 Task: Open Card Card0000000113 in Board Board0000000029 in Workspace WS0000000010 in Trello. Add Member Ayush98111@gmail.com to Card Card0000000113 in Board Board0000000029 in Workspace WS0000000010 in Trello. Add Purple Label titled Label0000000113 to Card Card0000000113 in Board Board0000000029 in Workspace WS0000000010 in Trello. Add Checklist CL0000000113 to Card Card0000000113 in Board Board0000000029 in Workspace WS0000000010 in Trello. Add Dates with Start Date as Aug 01 2023 and Due Date as Aug 31 2023 to Card Card0000000113 in Board Board0000000029 in Workspace WS0000000010 in Trello
Action: Mouse moved to (393, 296)
Screenshot: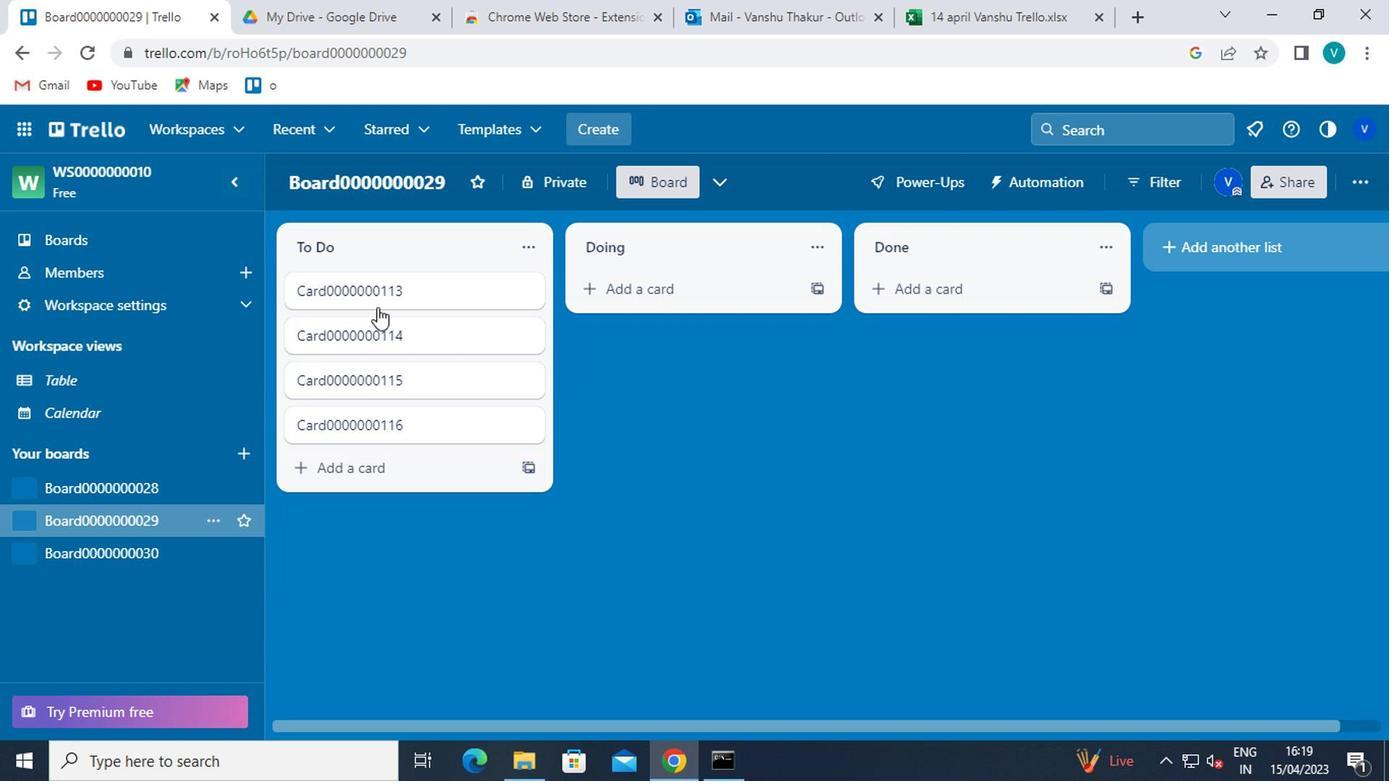
Action: Mouse pressed left at (393, 296)
Screenshot: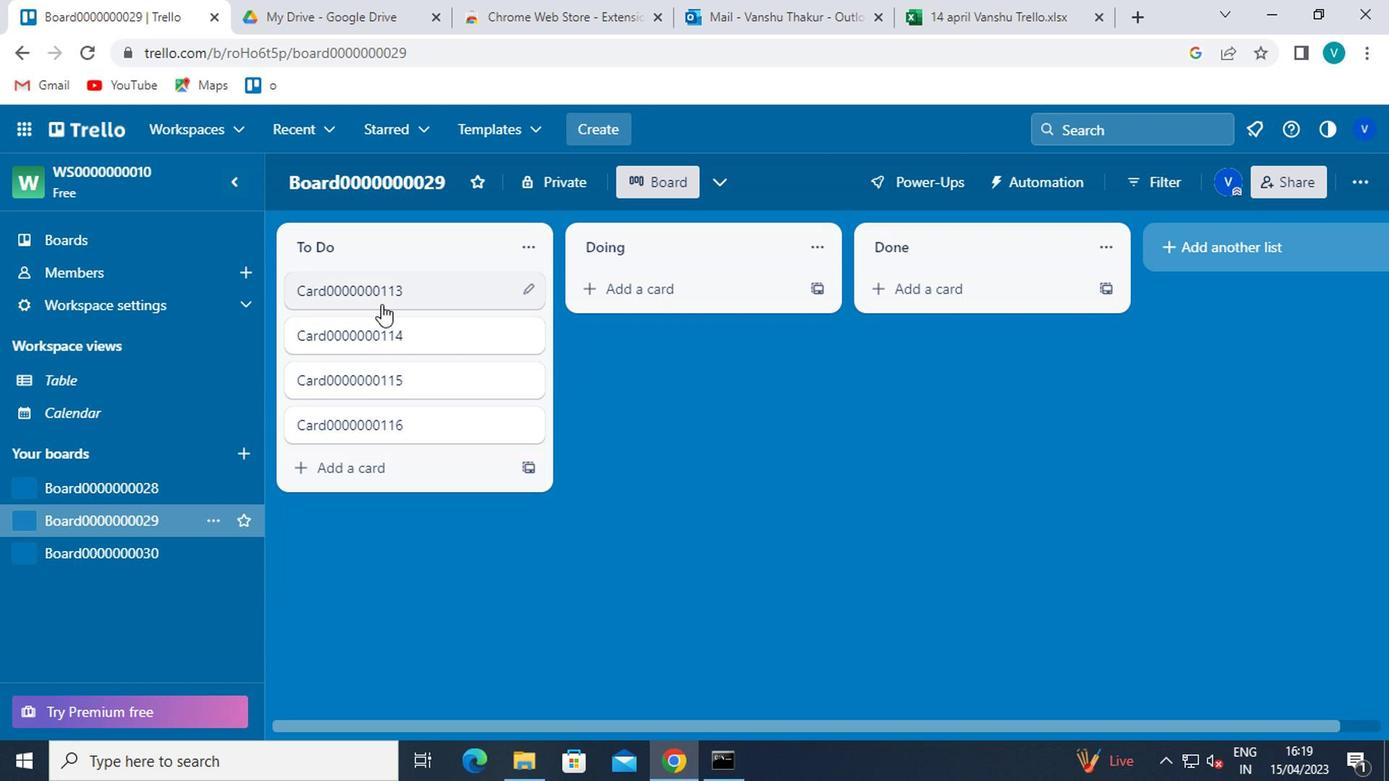 
Action: Mouse moved to (966, 279)
Screenshot: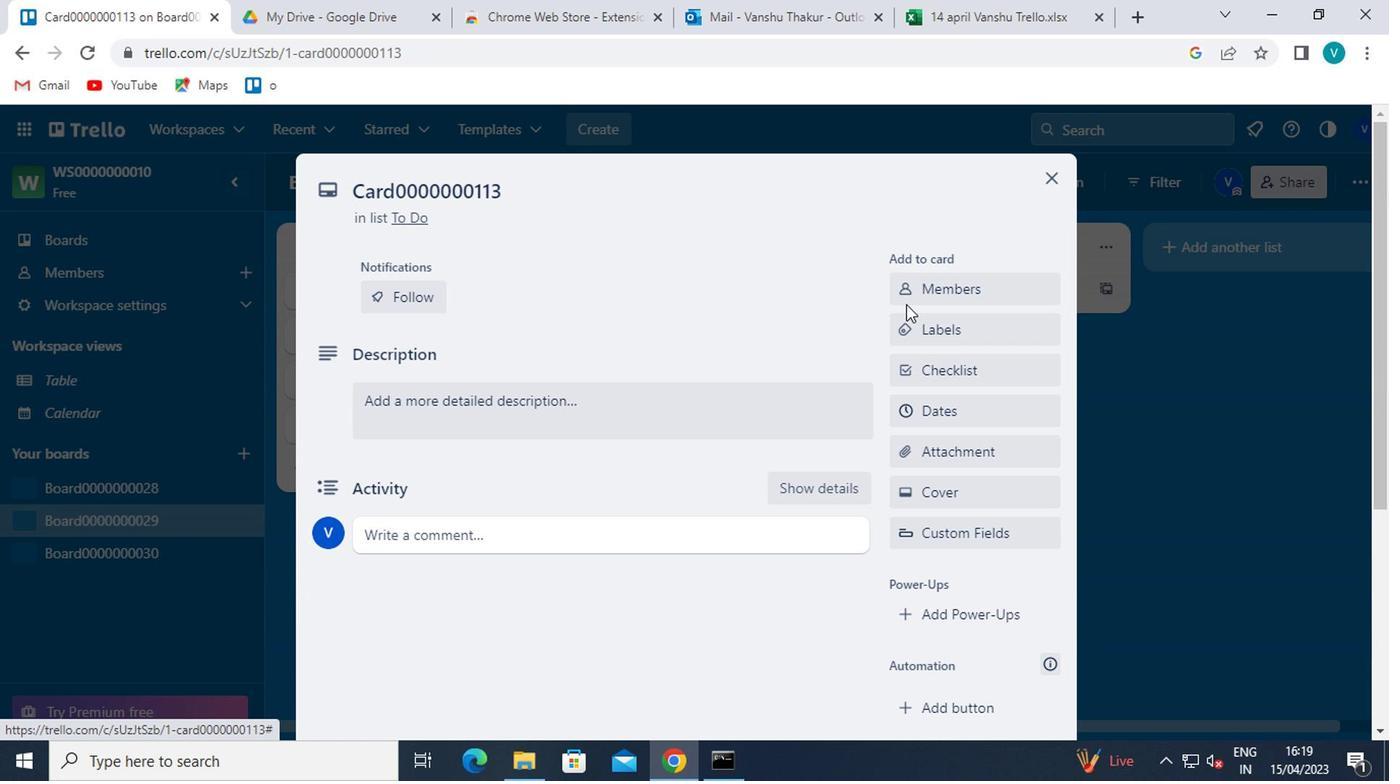
Action: Mouse pressed left at (966, 279)
Screenshot: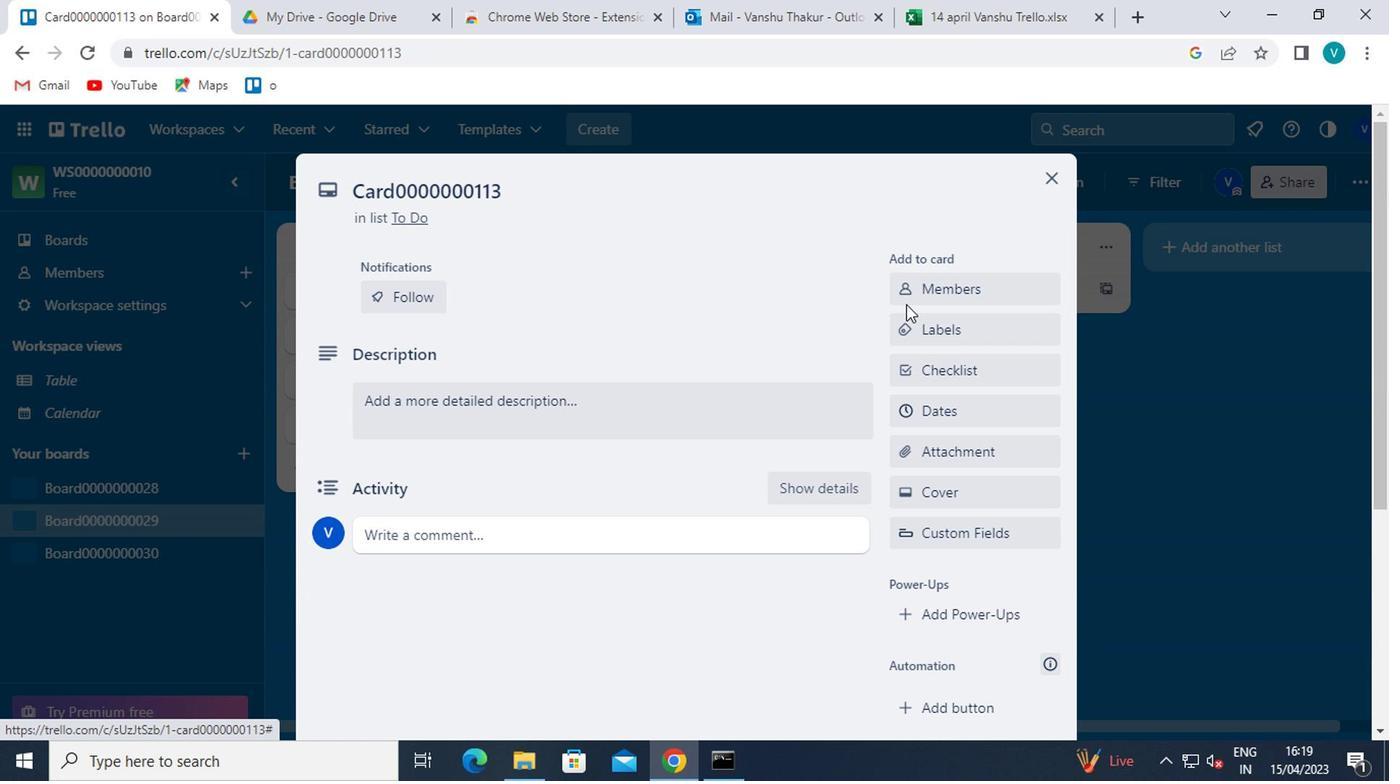 
Action: Mouse moved to (951, 382)
Screenshot: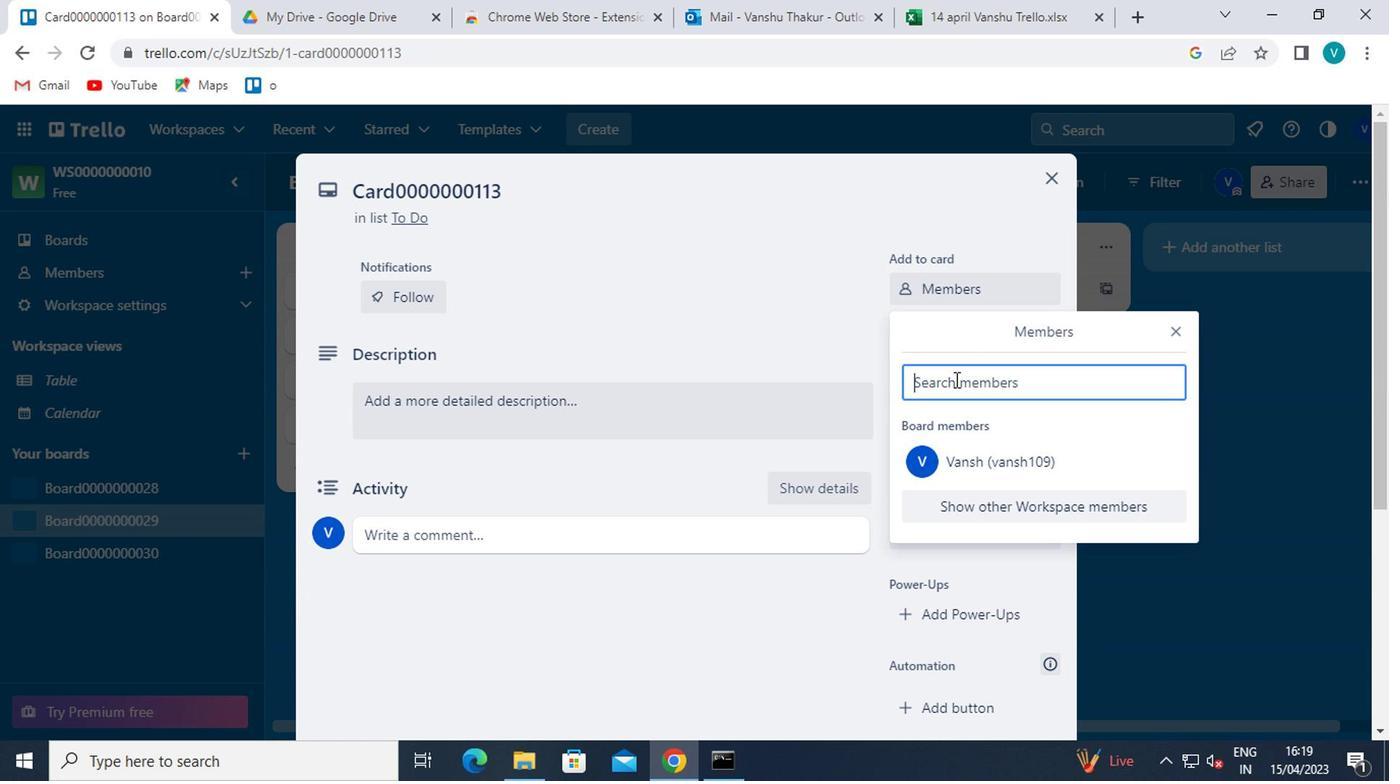 
Action: Mouse pressed left at (951, 382)
Screenshot: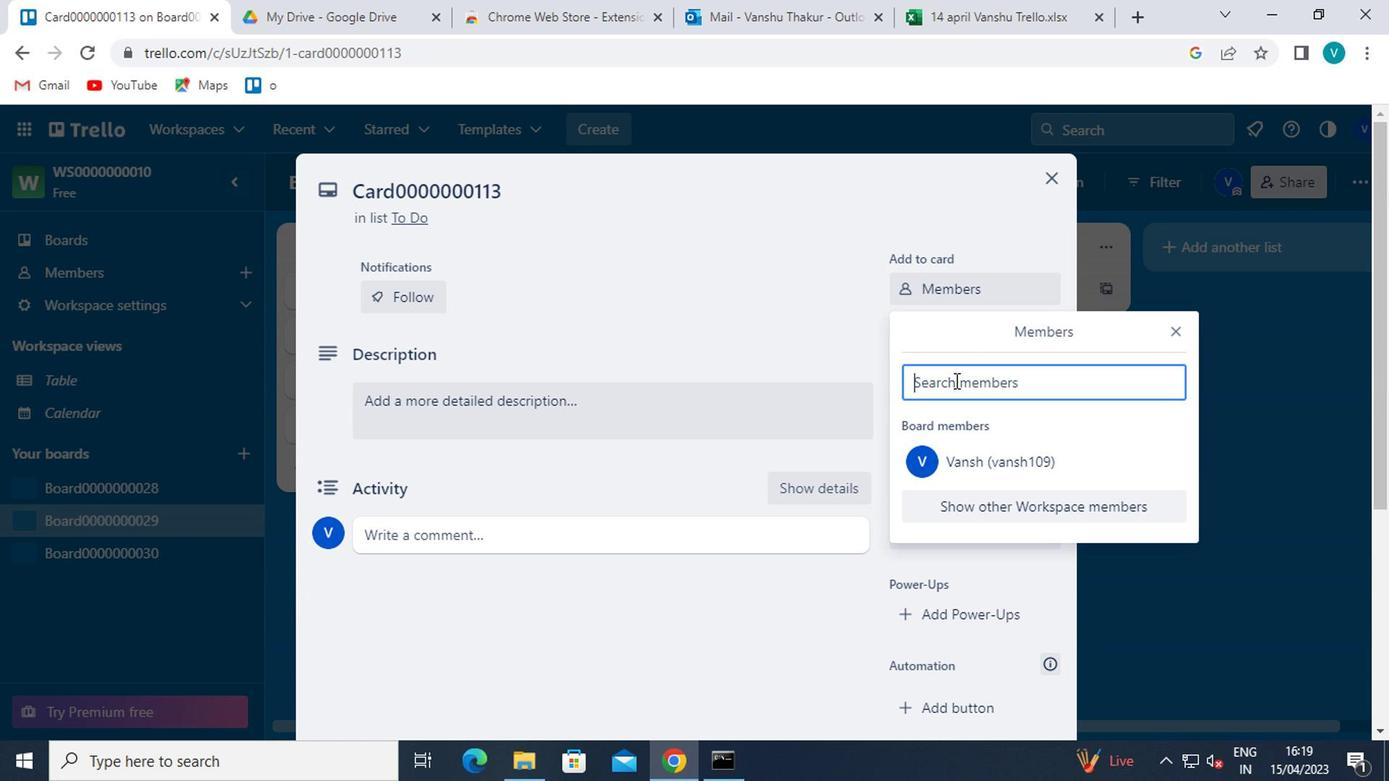 
Action: Key pressed <Key.shift>AYUSH9811<Key.shift>@GMAIL.COM
Screenshot: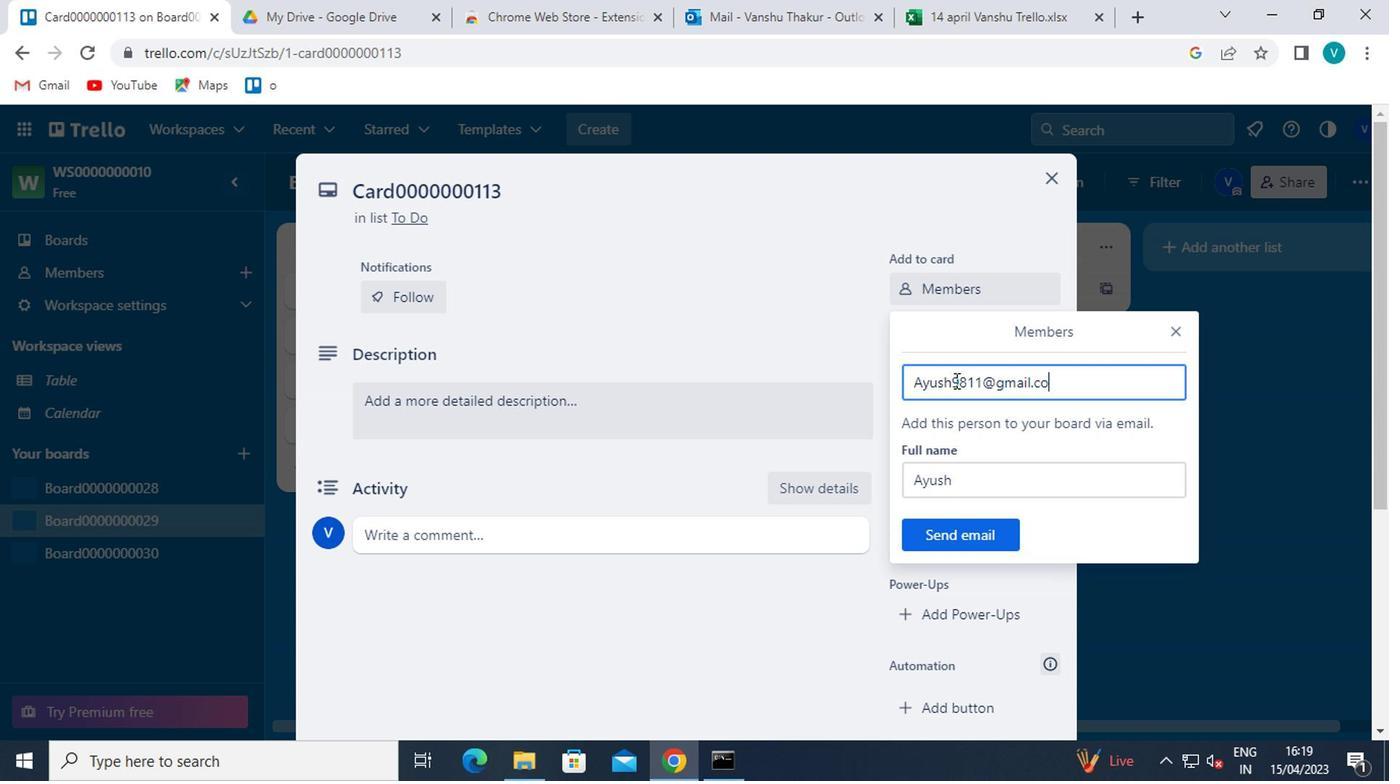 
Action: Mouse moved to (980, 532)
Screenshot: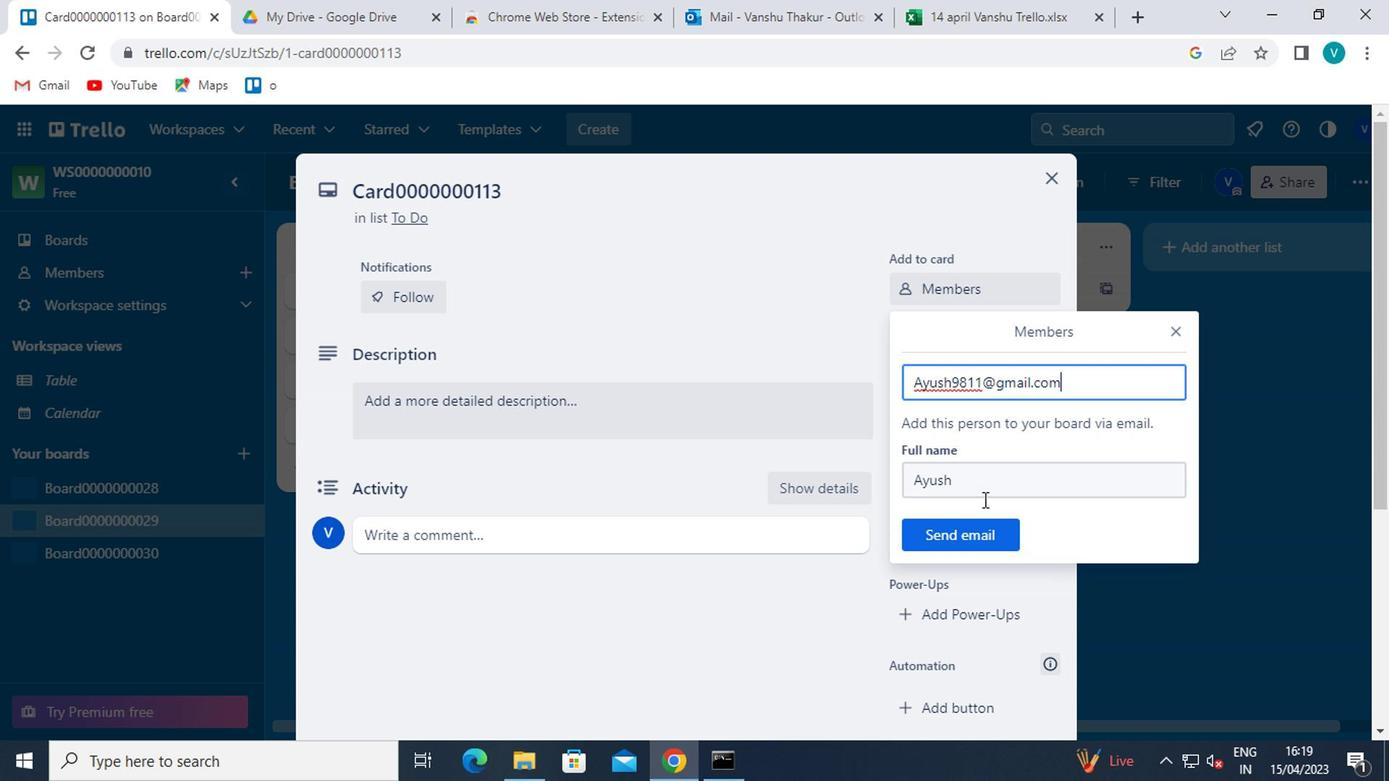 
Action: Mouse pressed left at (980, 532)
Screenshot: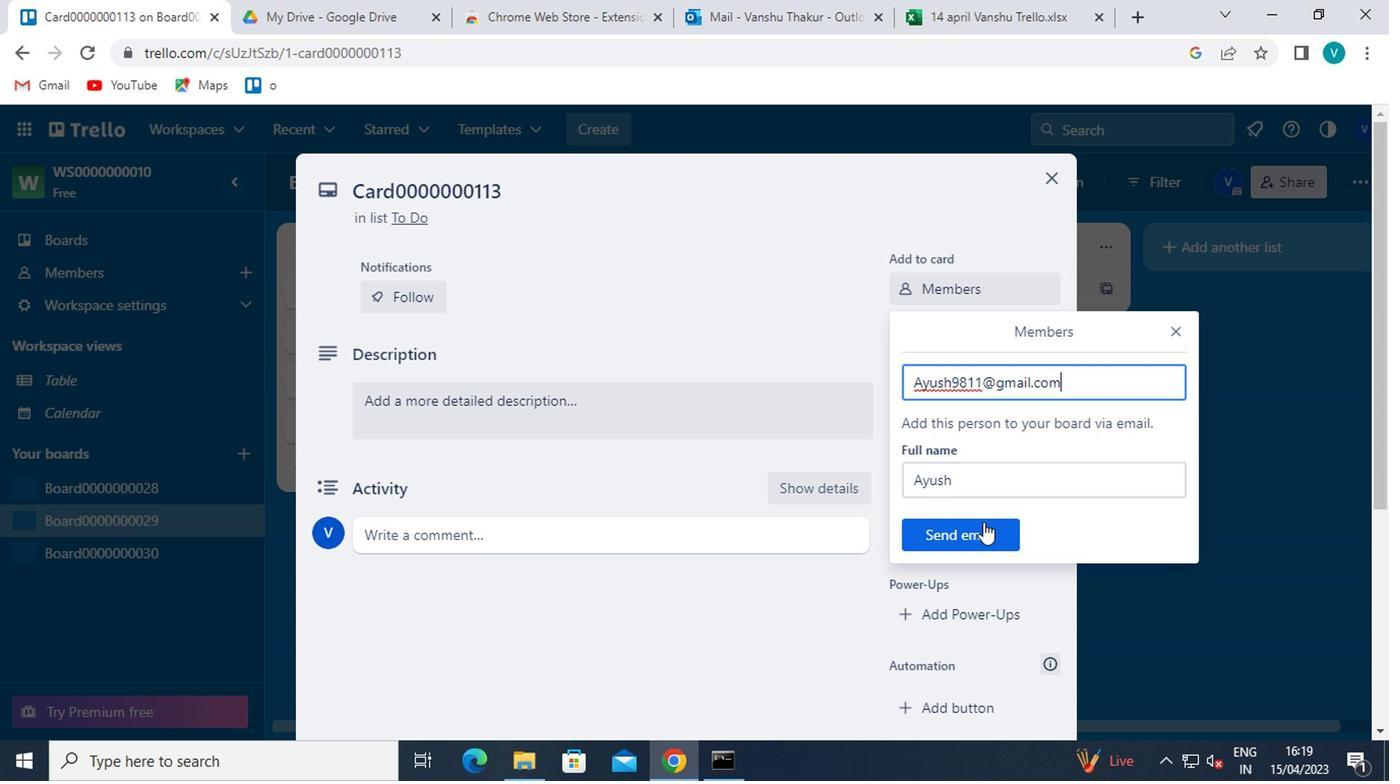 
Action: Mouse moved to (983, 338)
Screenshot: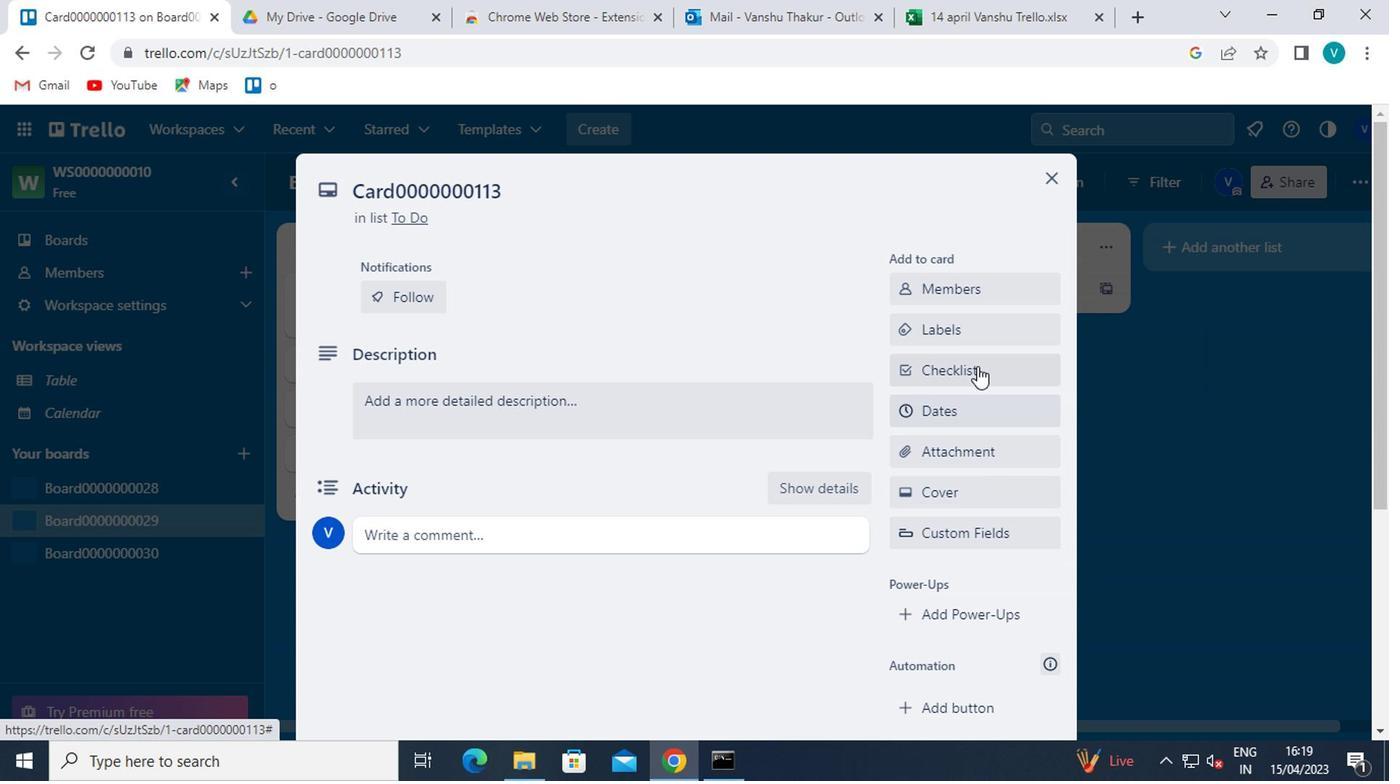 
Action: Mouse pressed left at (983, 338)
Screenshot: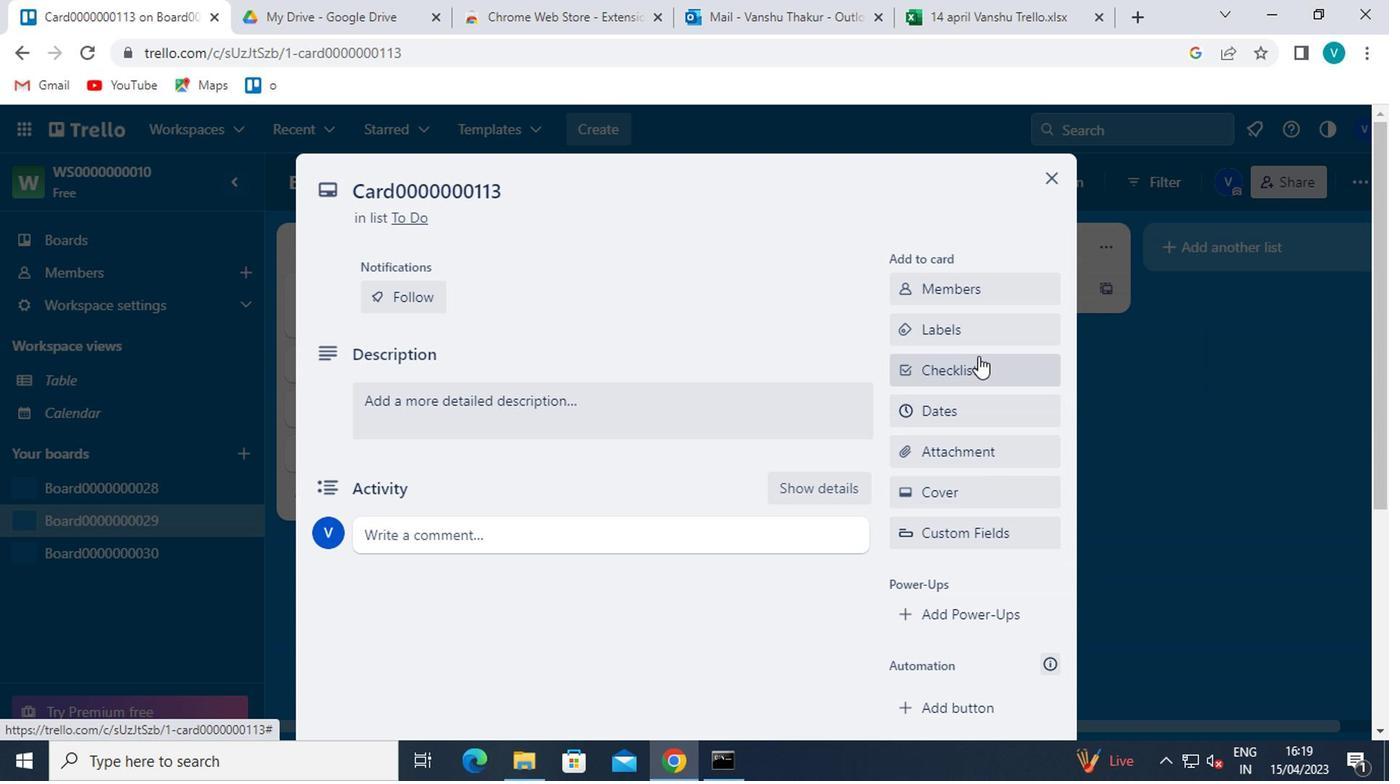 
Action: Mouse moved to (1017, 540)
Screenshot: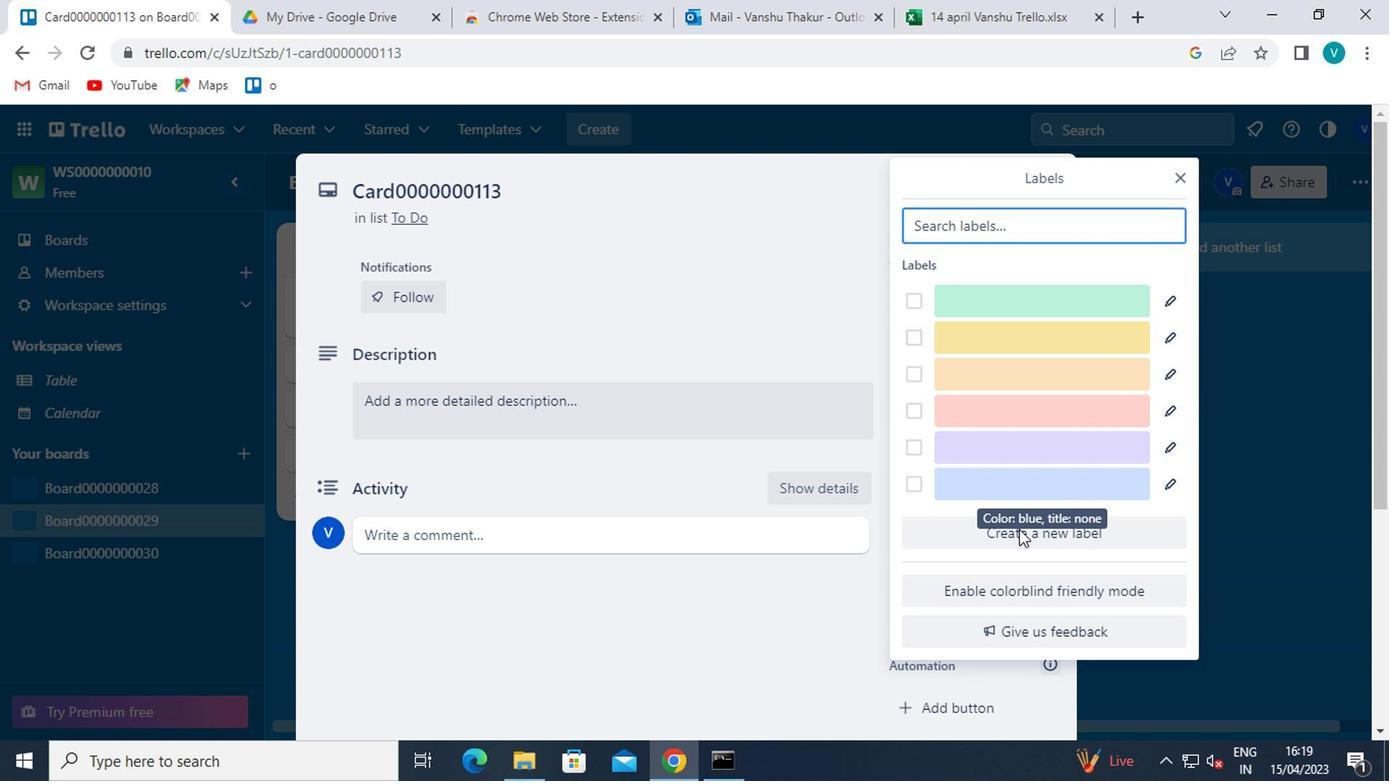 
Action: Mouse pressed left at (1017, 540)
Screenshot: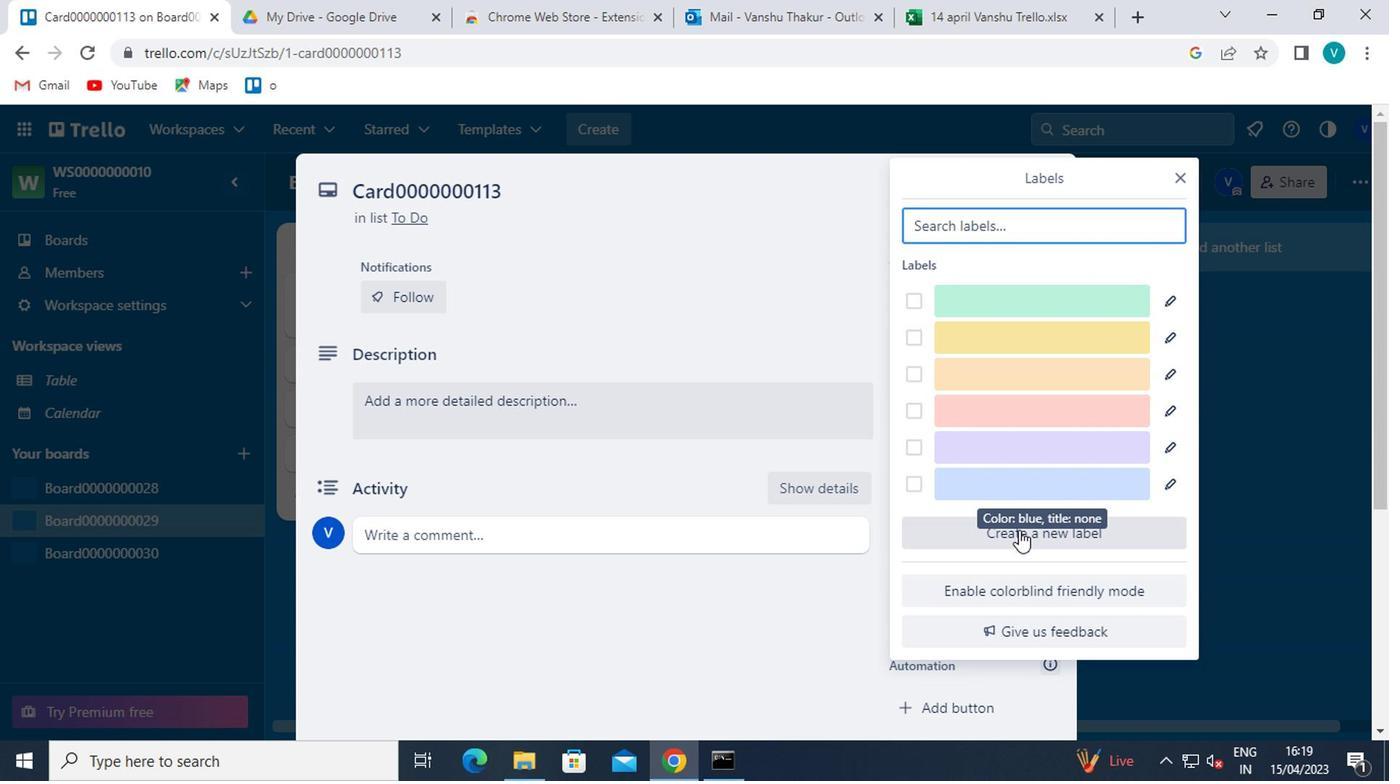 
Action: Mouse moved to (1153, 464)
Screenshot: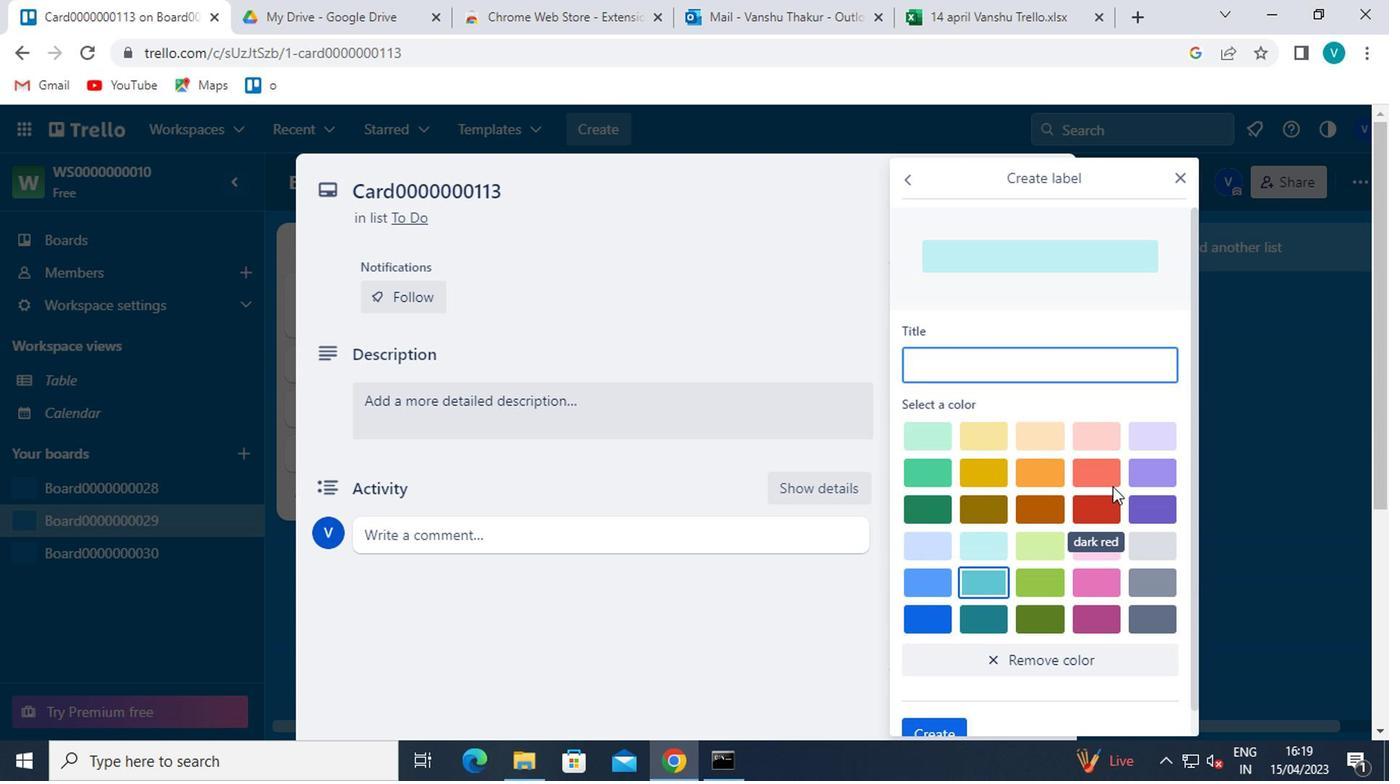
Action: Mouse pressed left at (1153, 464)
Screenshot: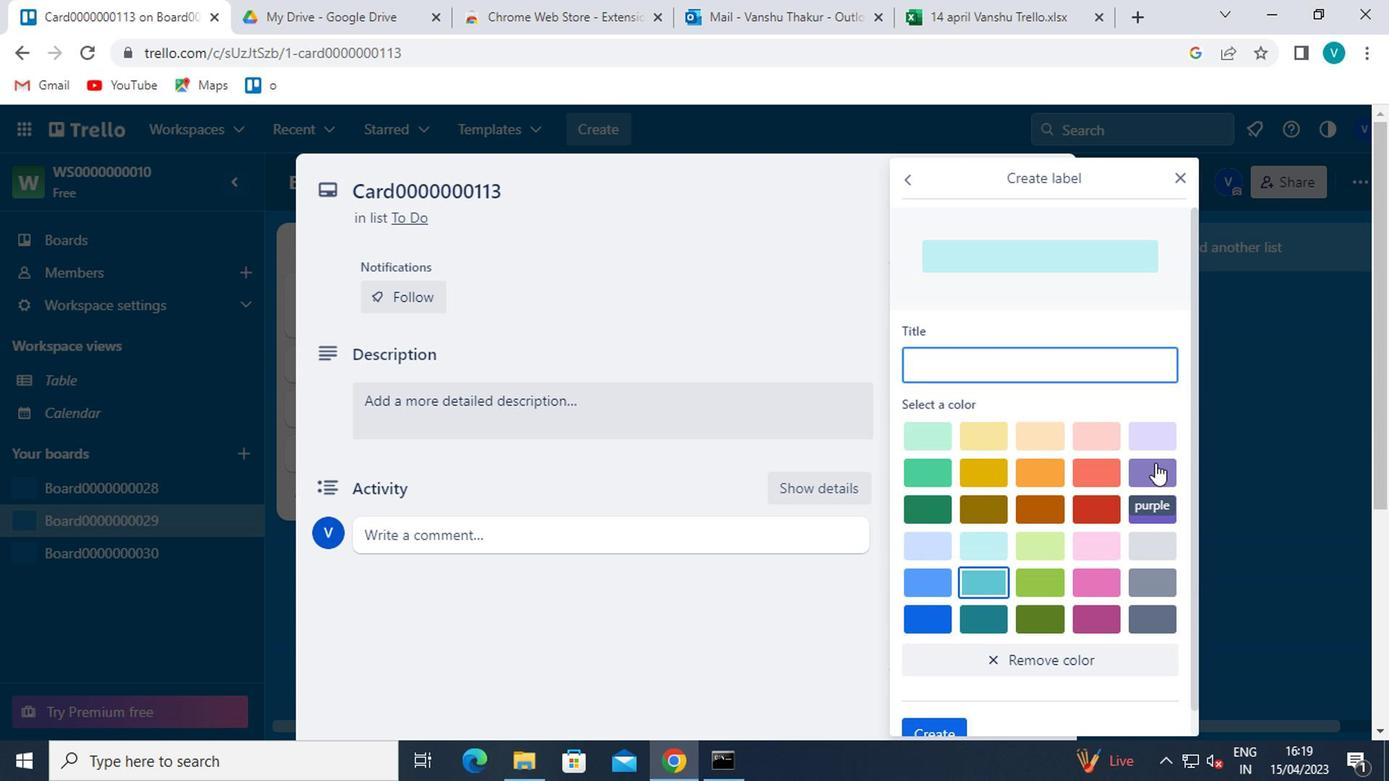 
Action: Mouse moved to (1063, 353)
Screenshot: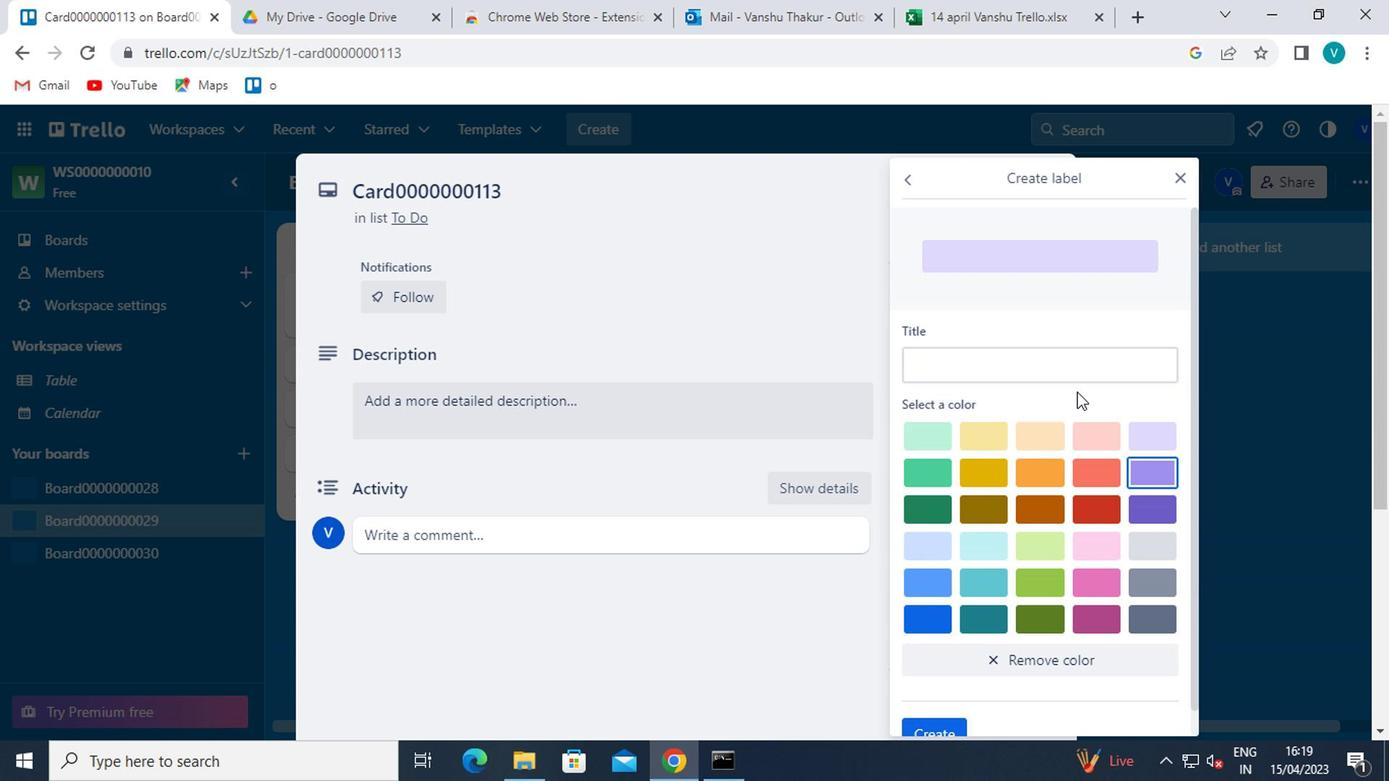 
Action: Mouse pressed left at (1063, 353)
Screenshot: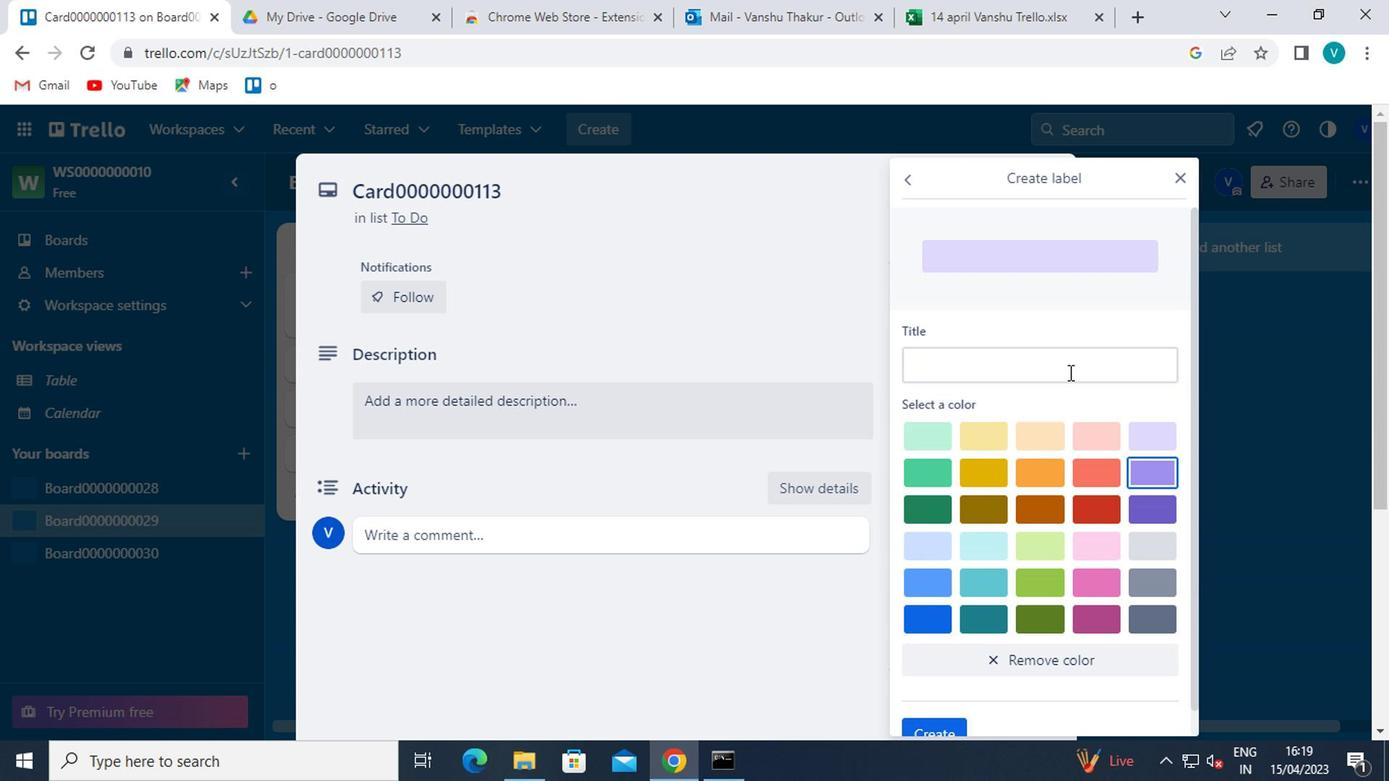 
Action: Key pressed <Key.shift>LABEL0000000113
Screenshot: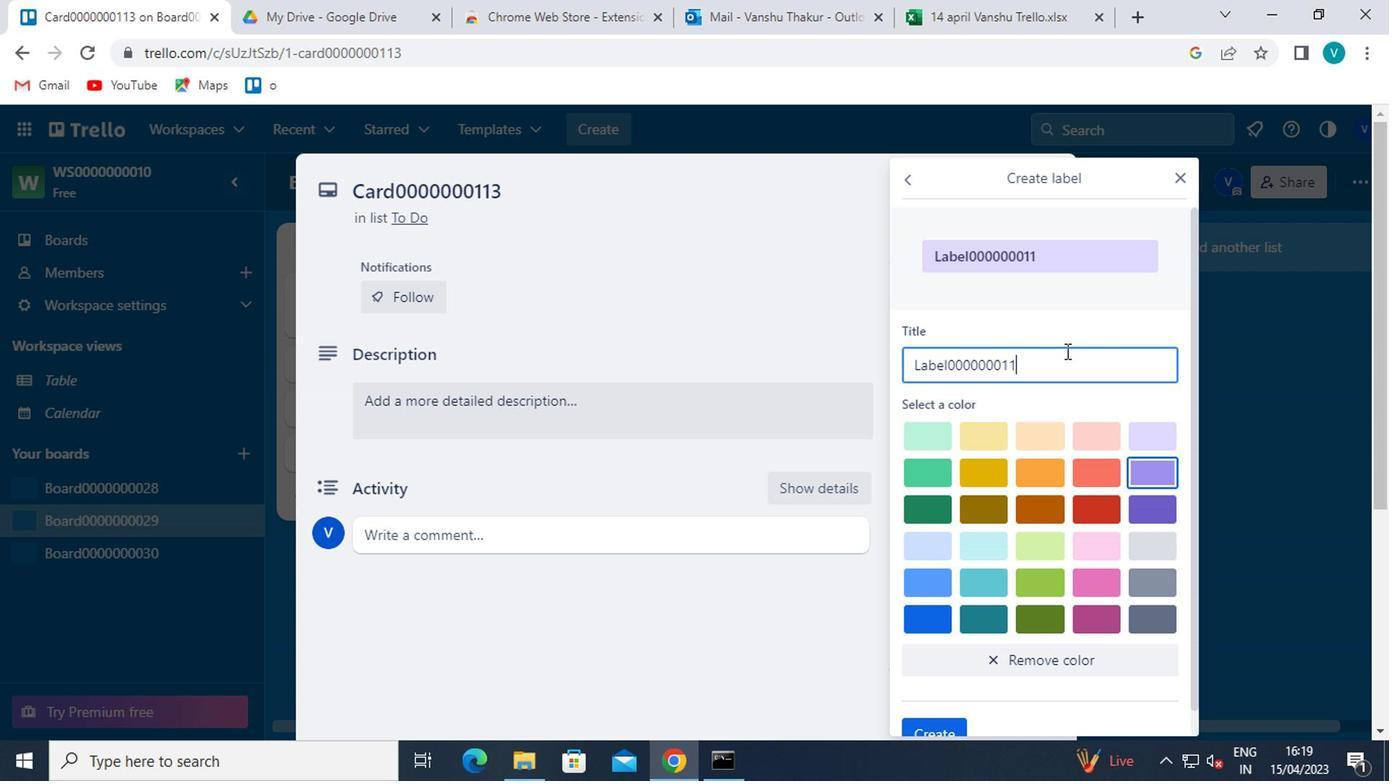 
Action: Mouse moved to (993, 532)
Screenshot: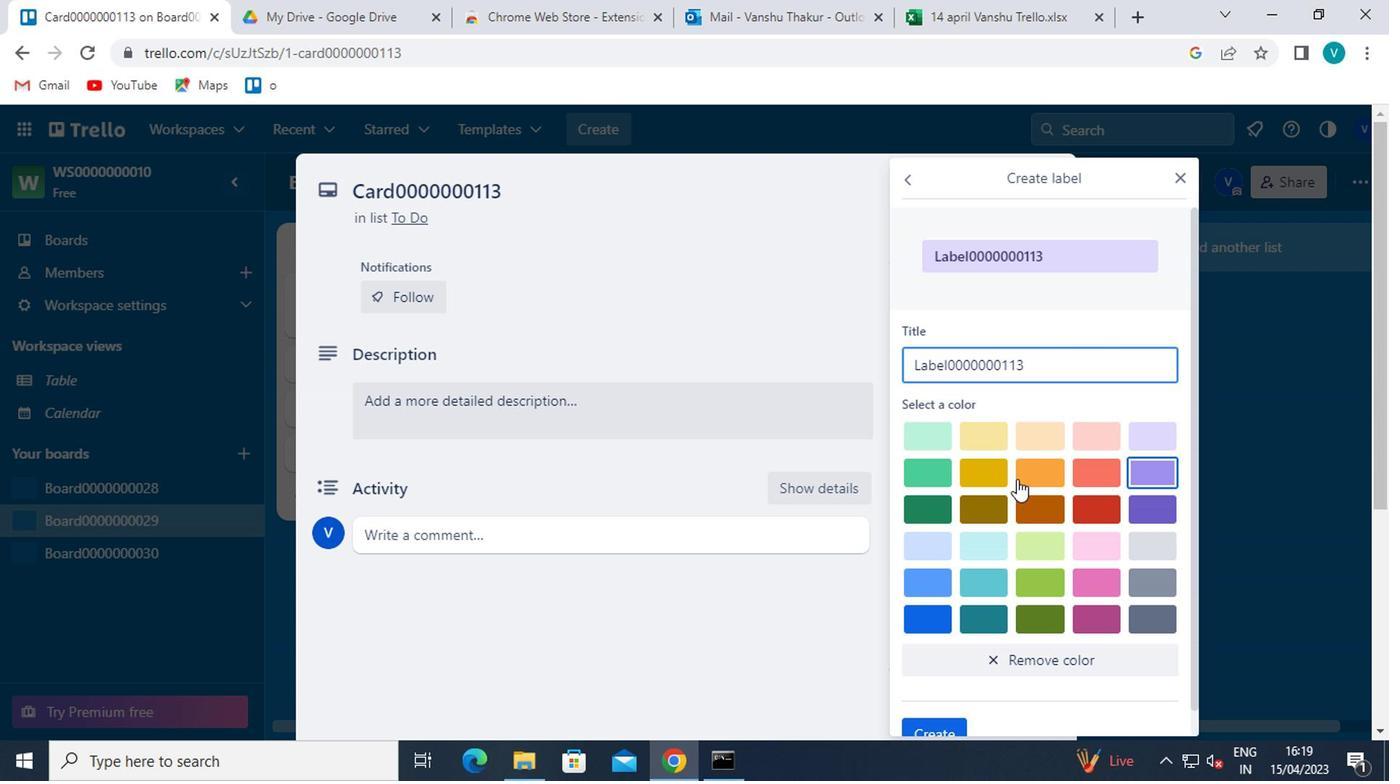 
Action: Mouse scrolled (993, 530) with delta (0, -1)
Screenshot: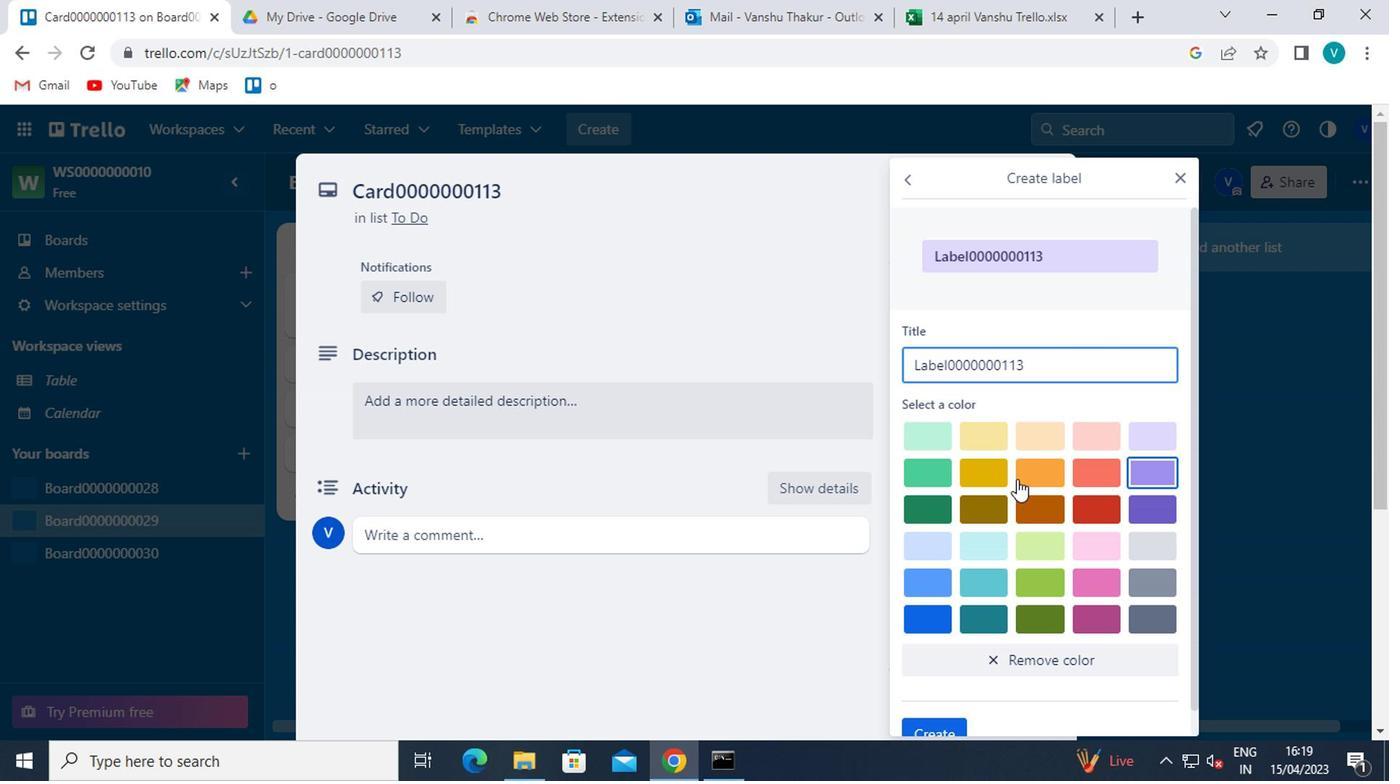 
Action: Mouse moved to (991, 534)
Screenshot: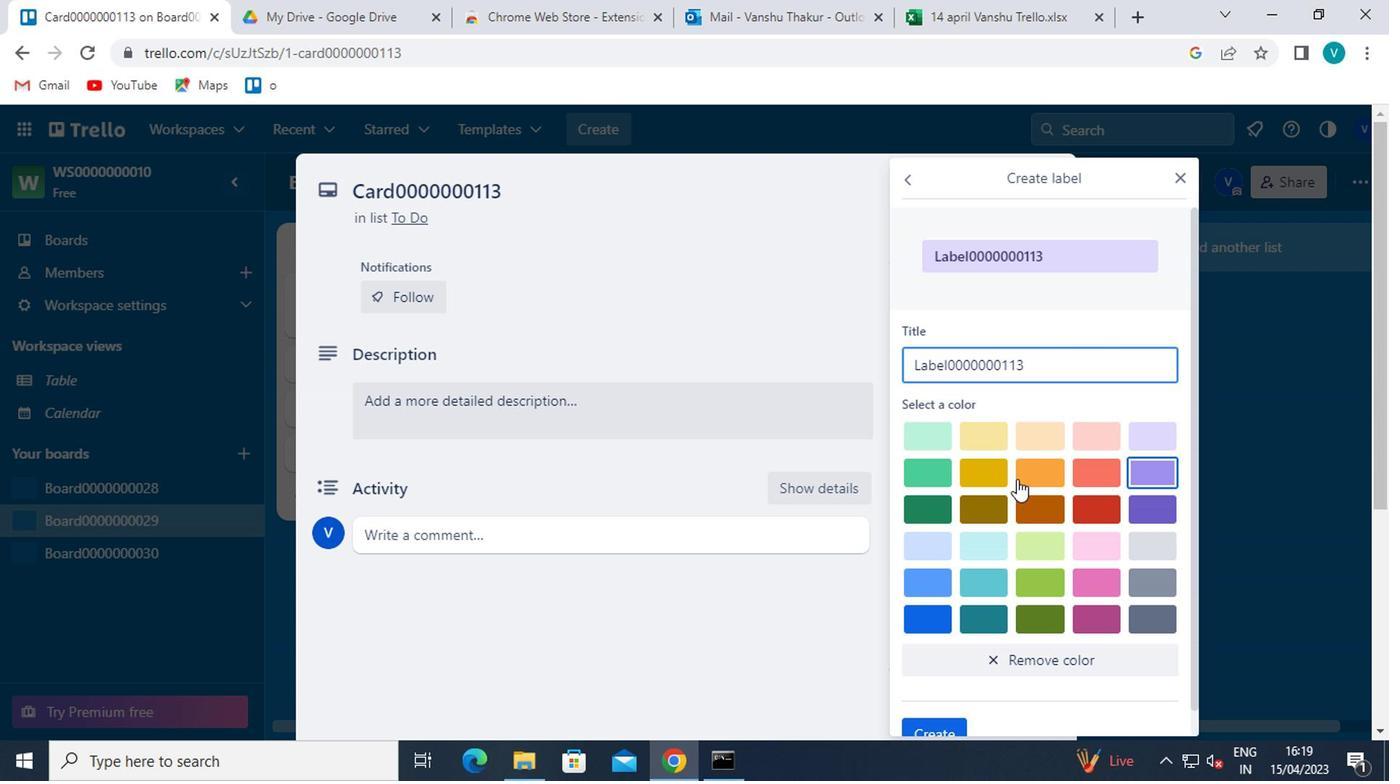 
Action: Mouse scrolled (991, 532) with delta (0, -1)
Screenshot: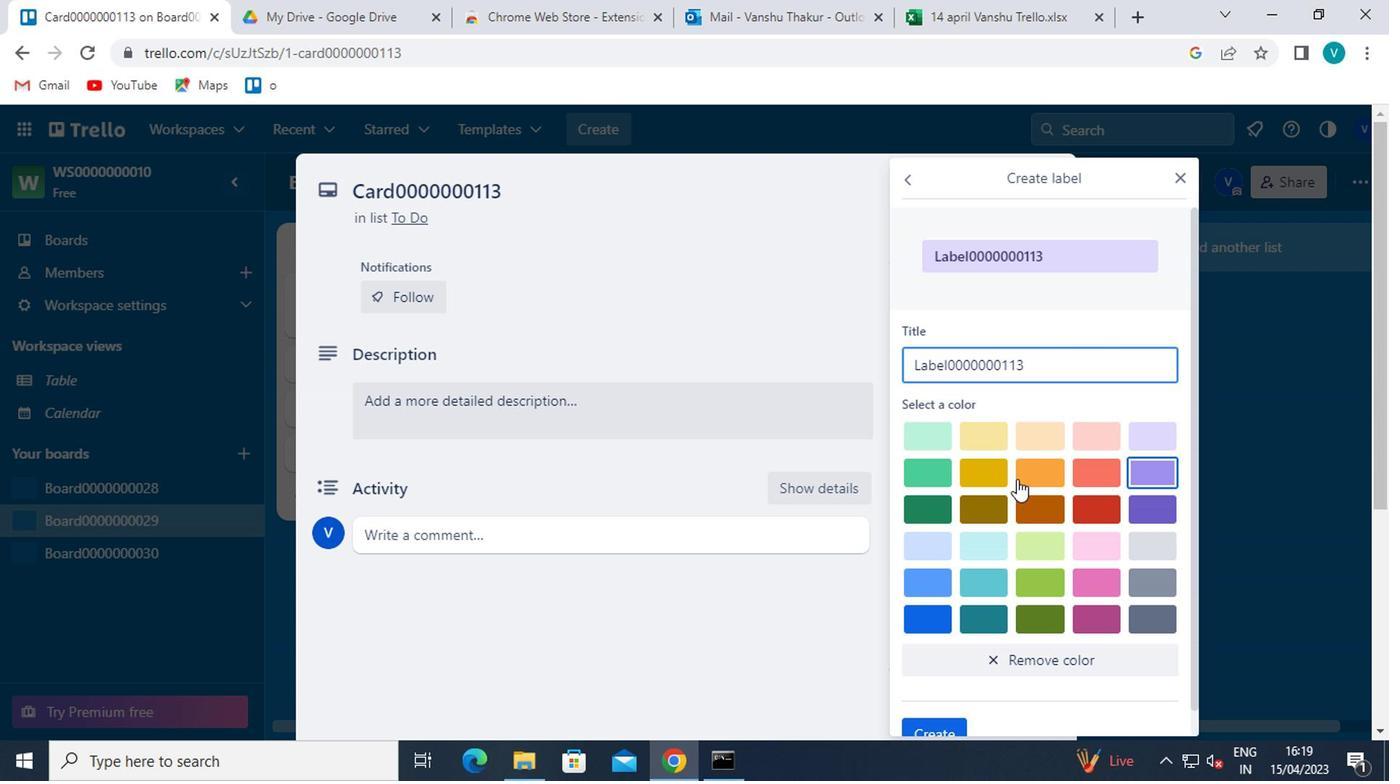 
Action: Mouse moved to (990, 535)
Screenshot: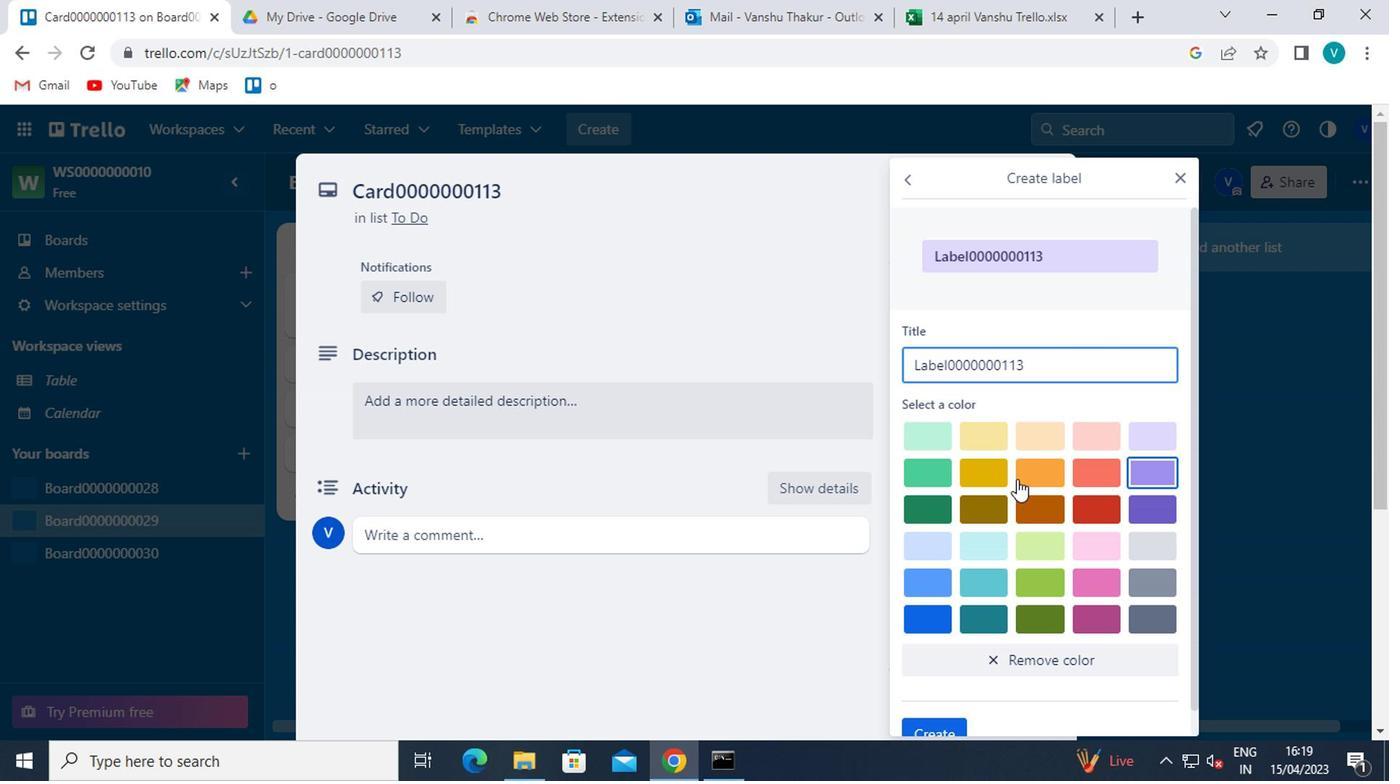 
Action: Mouse scrolled (990, 534) with delta (0, 0)
Screenshot: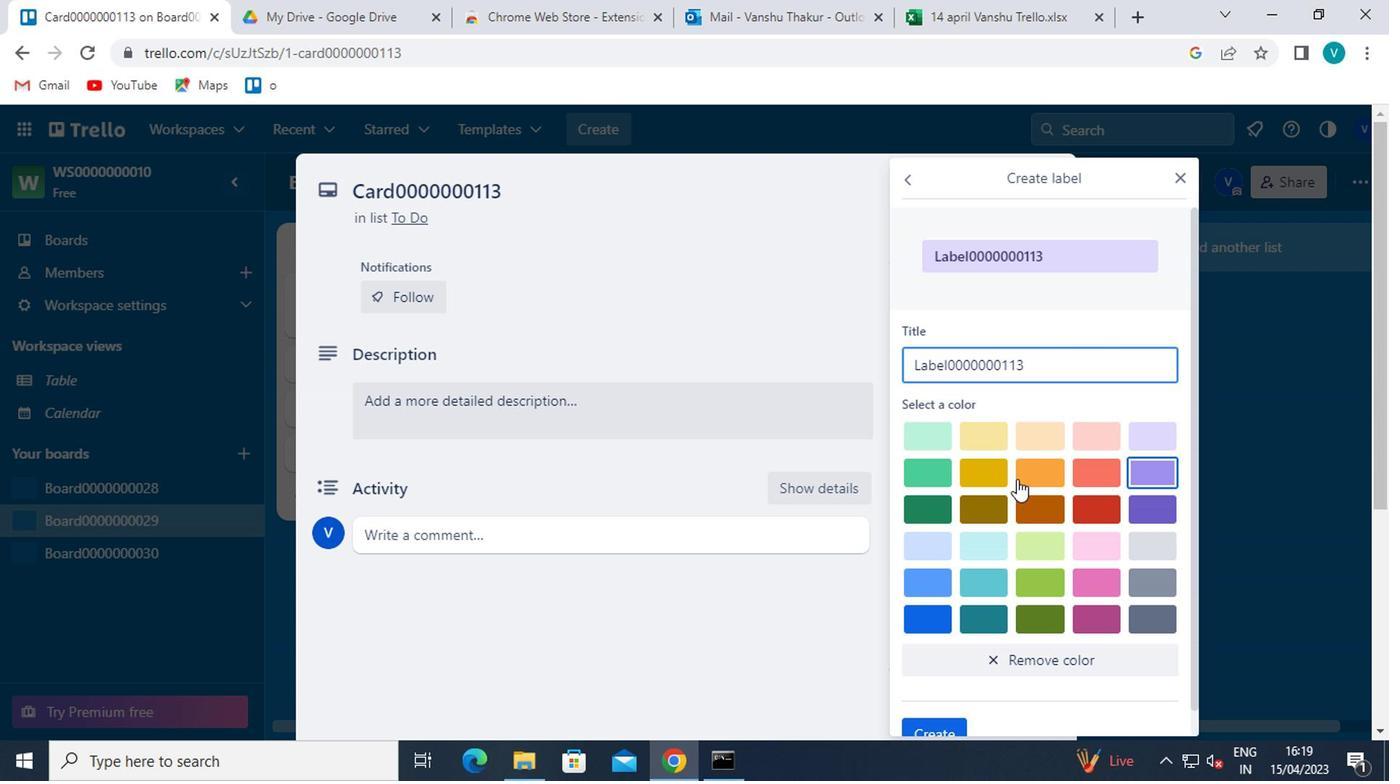
Action: Mouse moved to (935, 704)
Screenshot: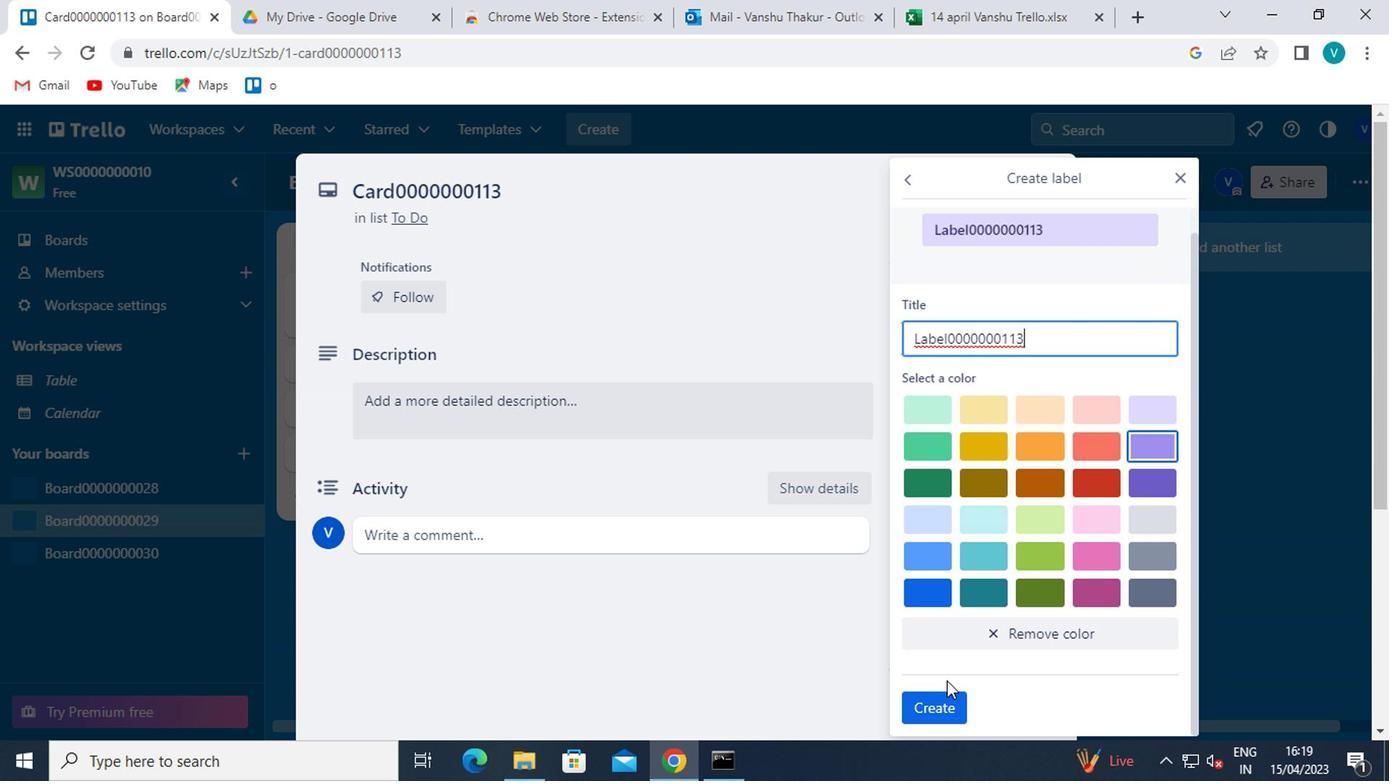 
Action: Mouse pressed left at (935, 704)
Screenshot: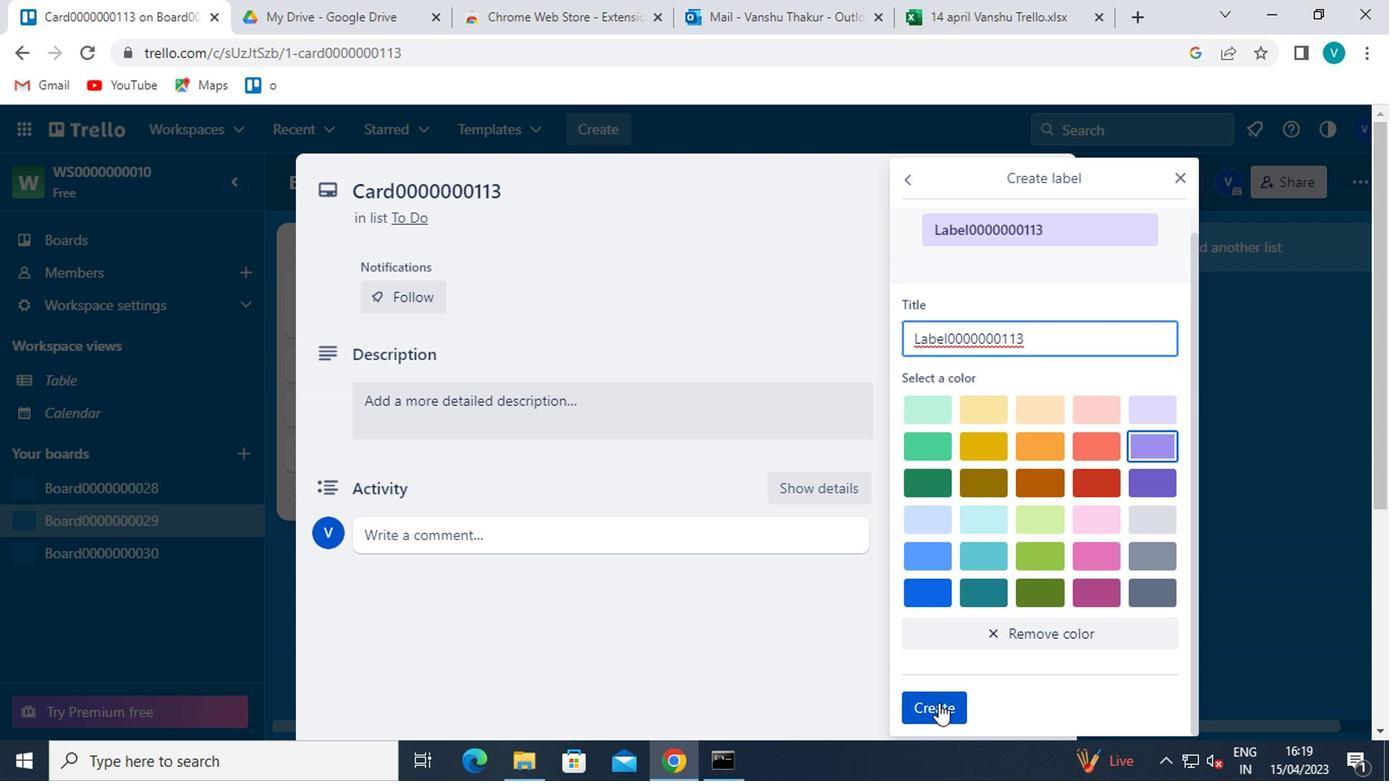 
Action: Mouse moved to (1179, 170)
Screenshot: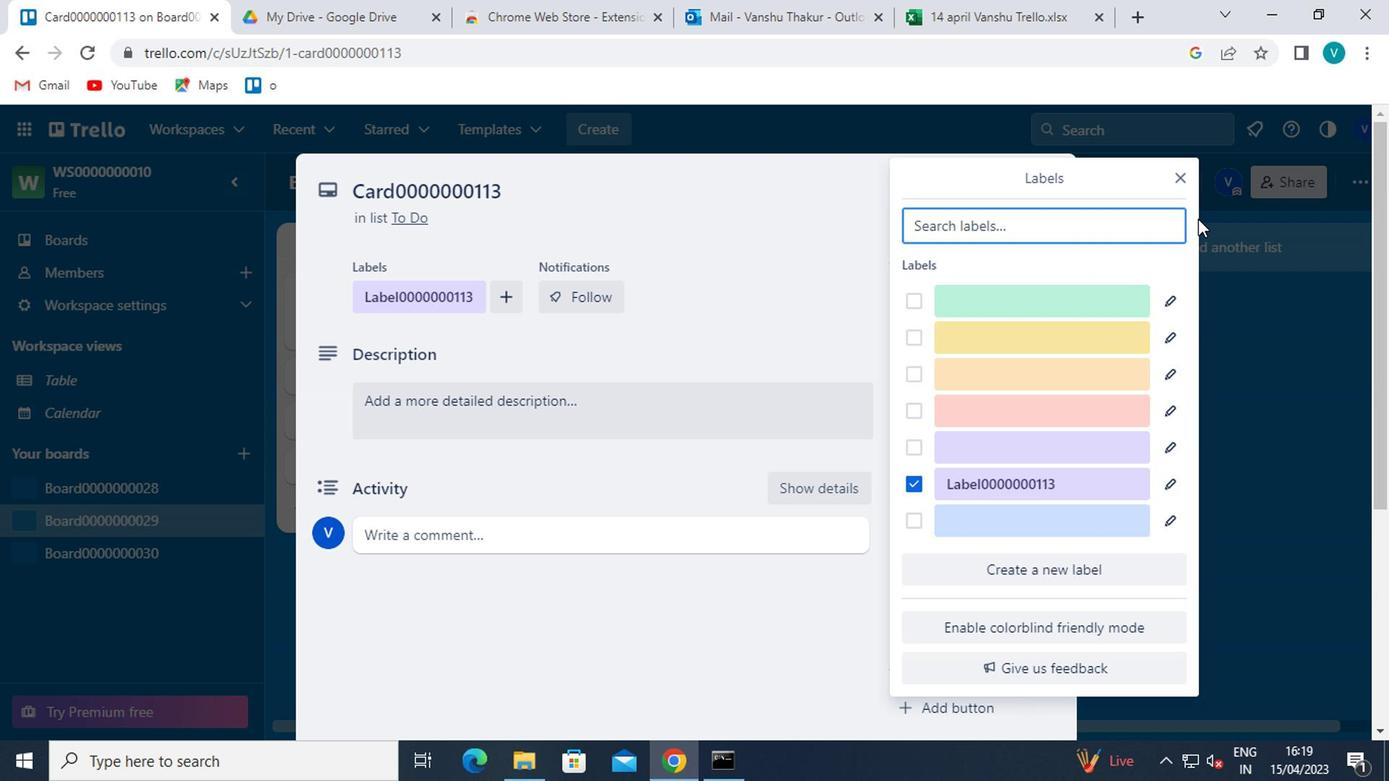 
Action: Mouse pressed left at (1179, 170)
Screenshot: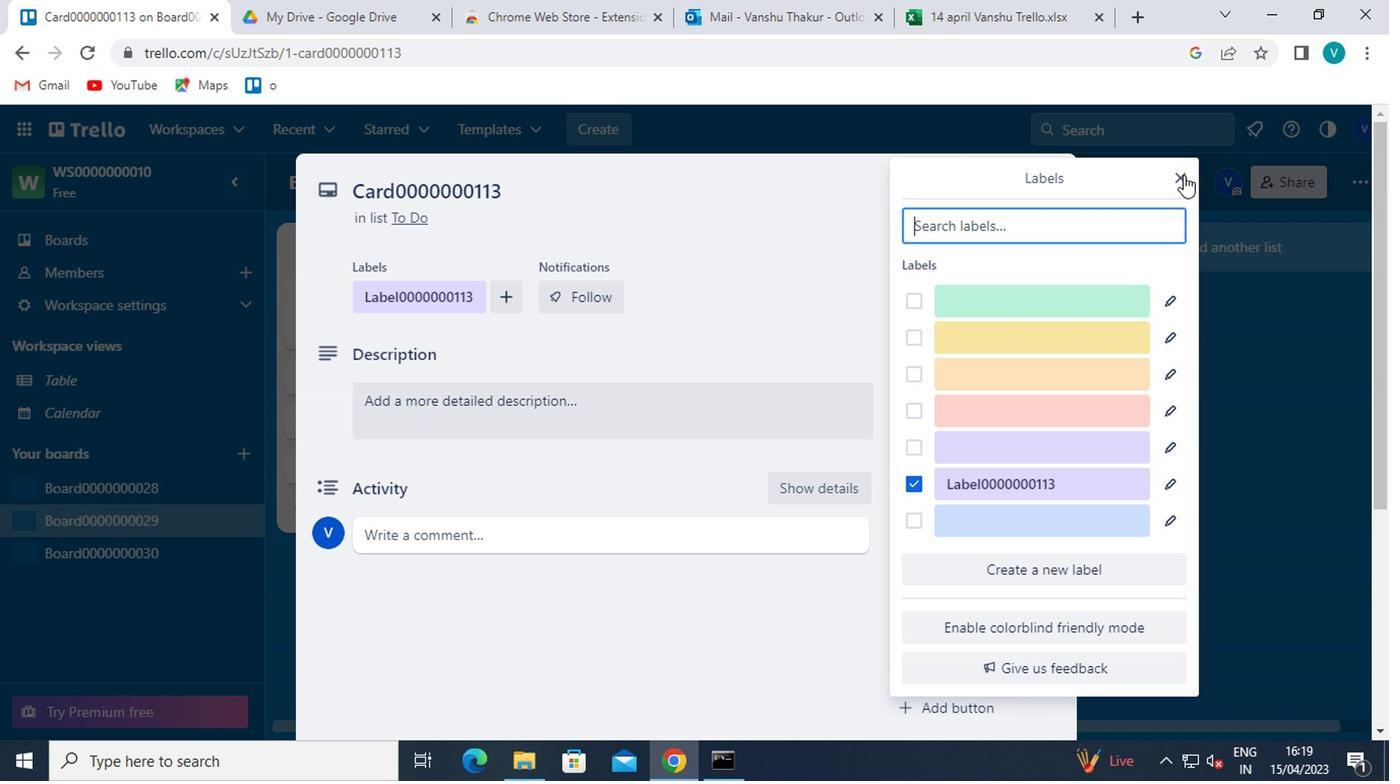 
Action: Mouse moved to (1169, 180)
Screenshot: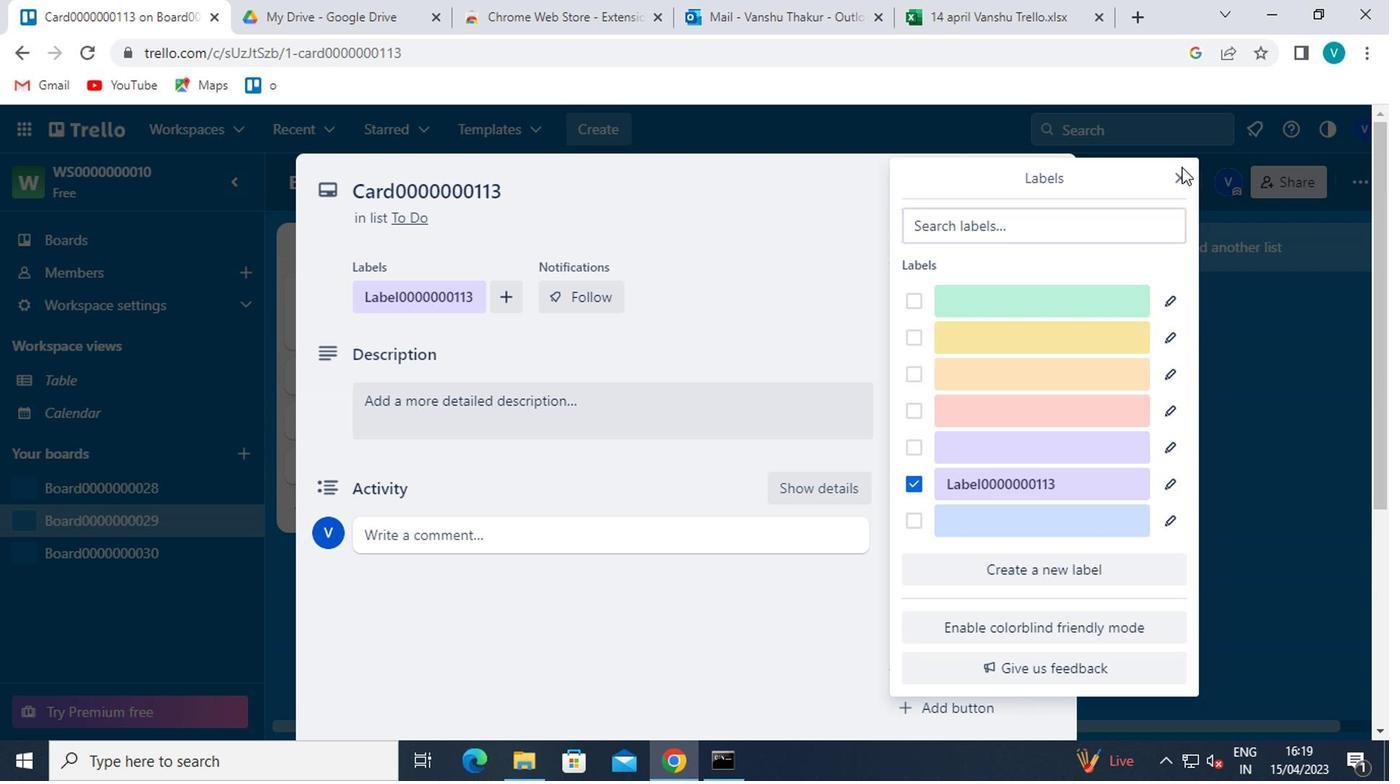 
Action: Mouse pressed left at (1169, 180)
Screenshot: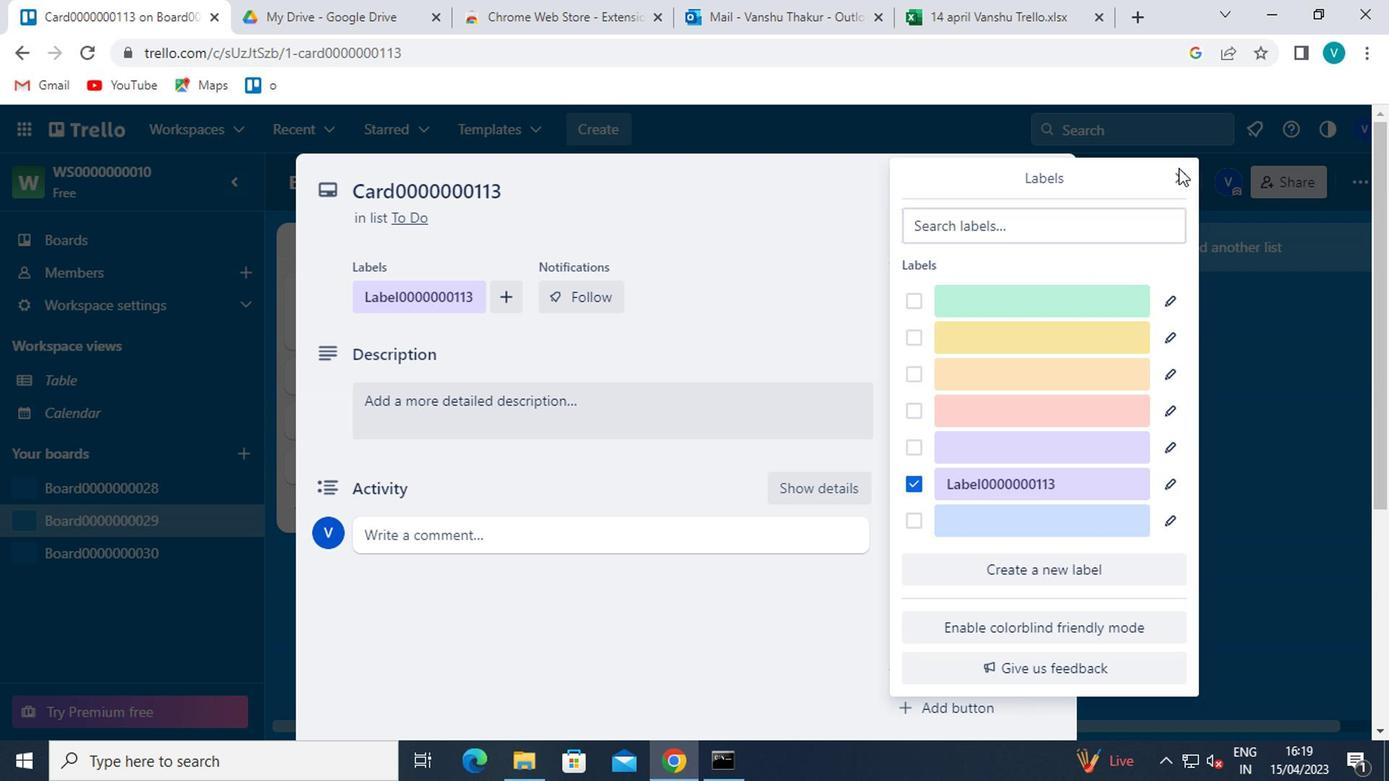 
Action: Mouse moved to (1172, 180)
Screenshot: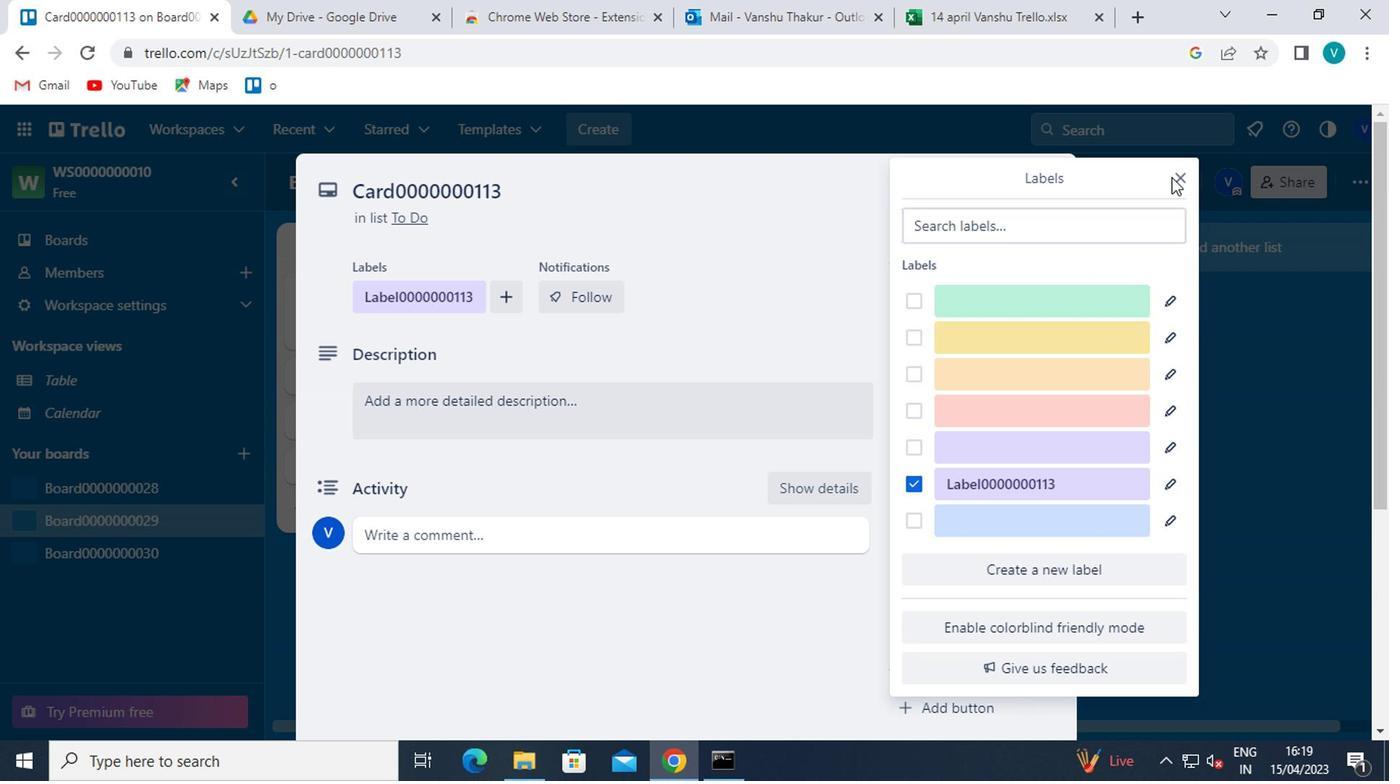 
Action: Mouse pressed left at (1172, 180)
Screenshot: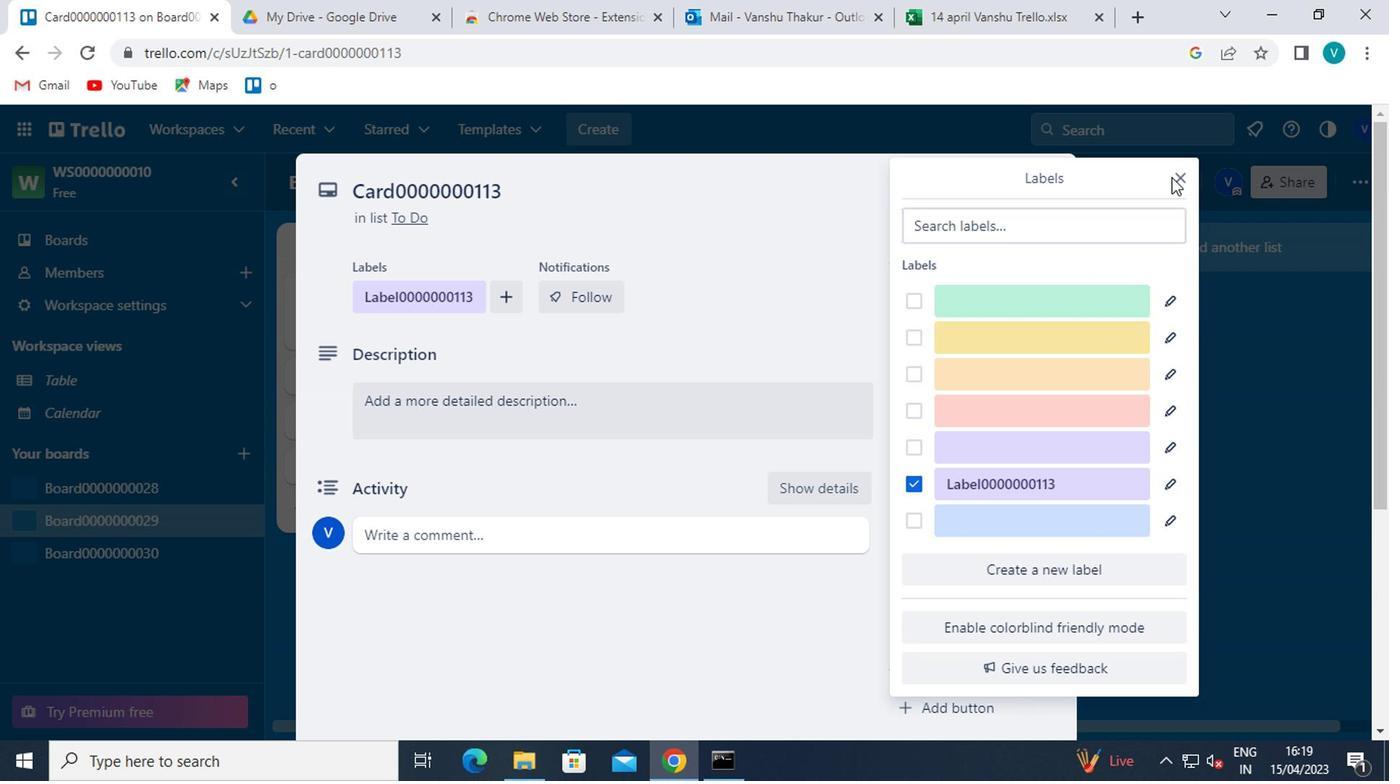 
Action: Mouse moved to (988, 373)
Screenshot: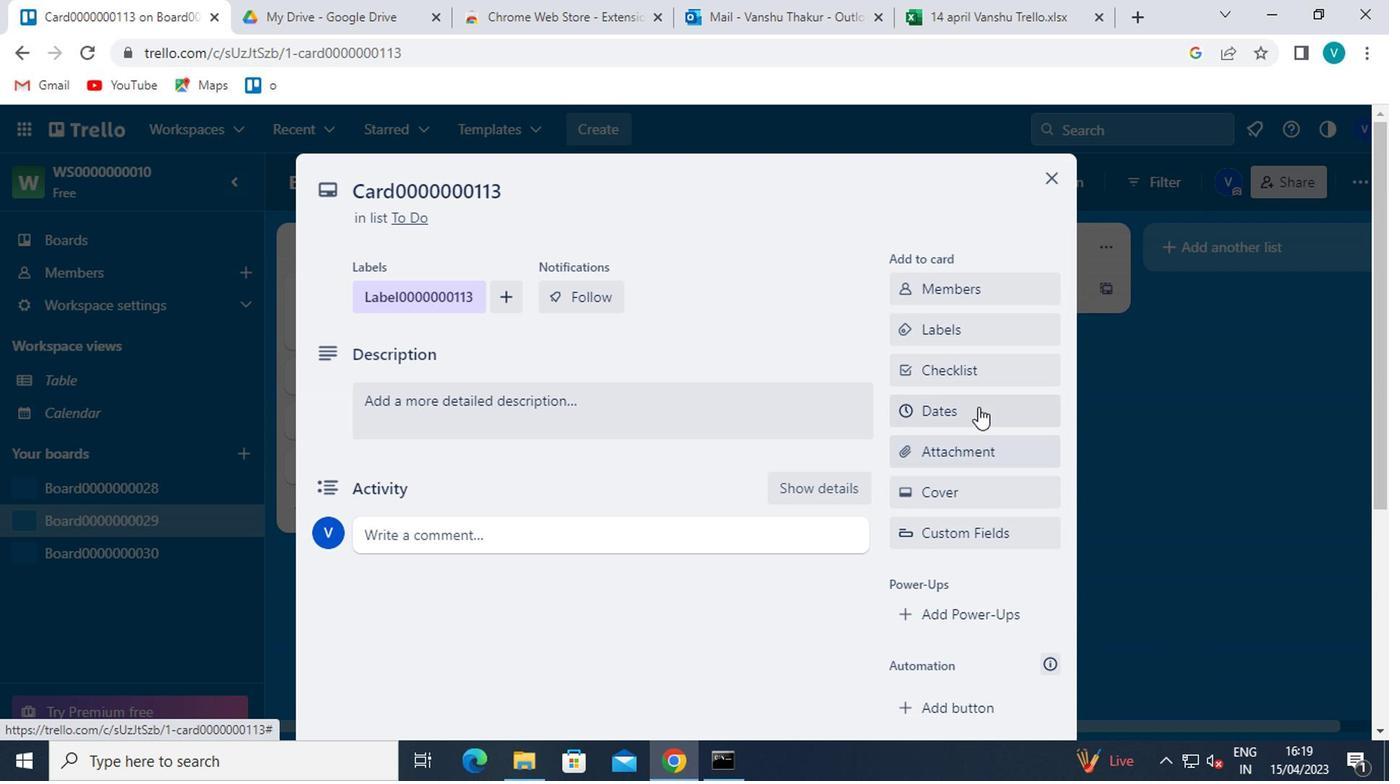 
Action: Mouse pressed left at (988, 373)
Screenshot: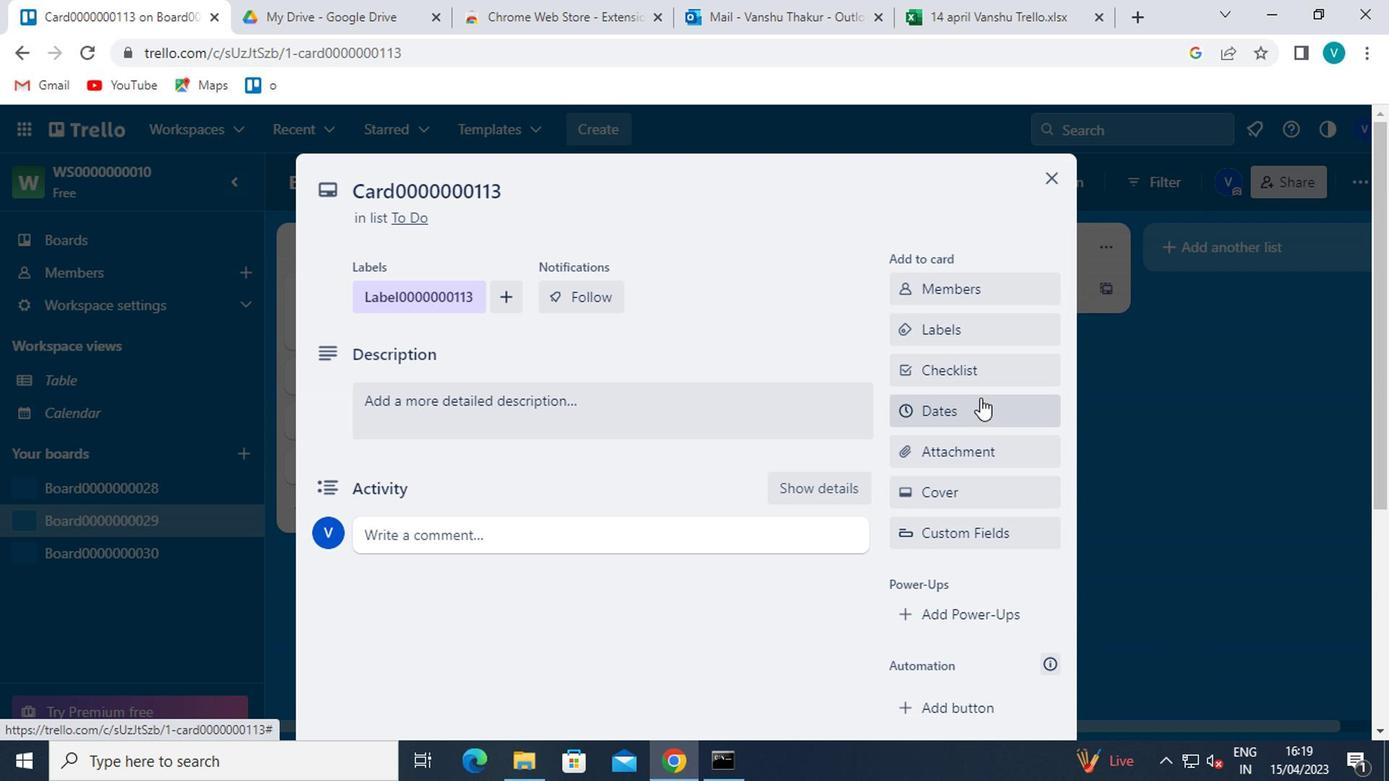 
Action: Key pressed <Key.shift>CL0000000113
Screenshot: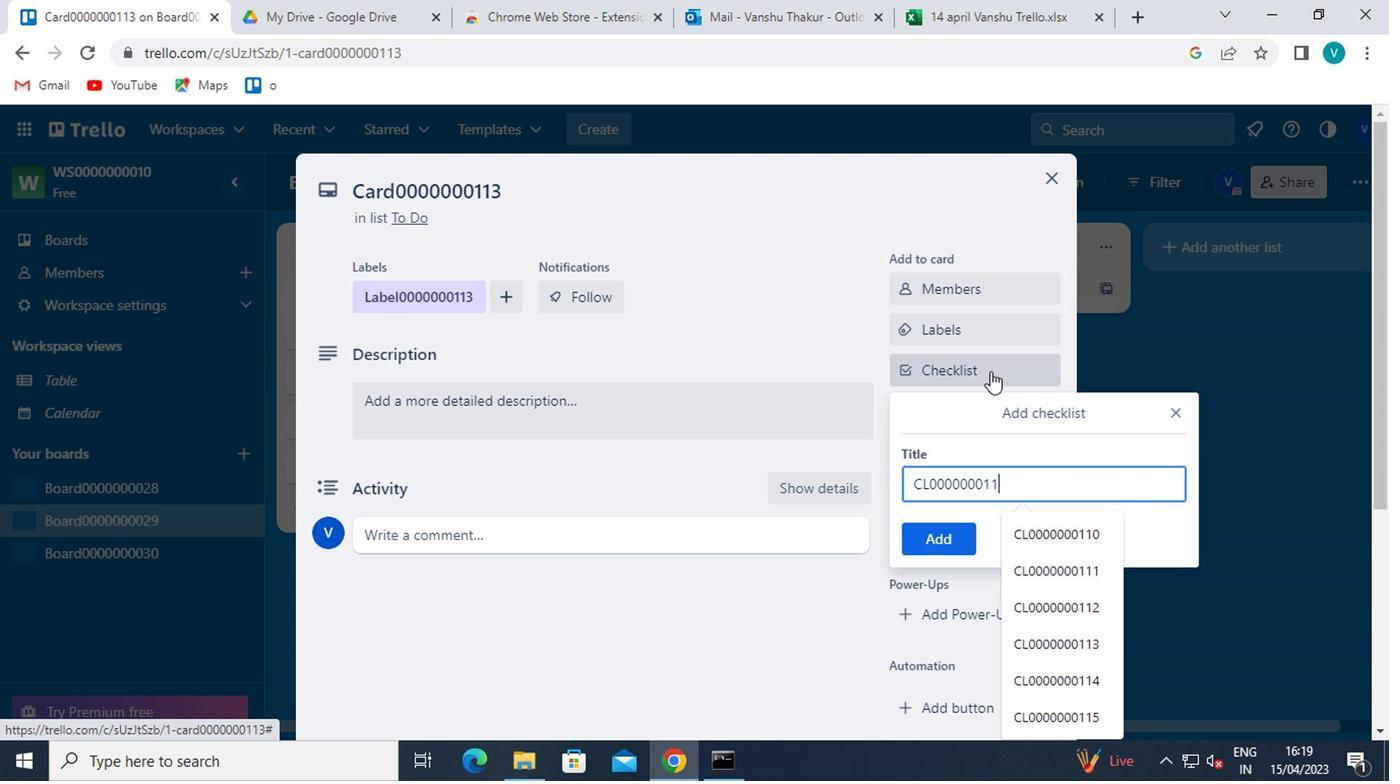 
Action: Mouse moved to (931, 550)
Screenshot: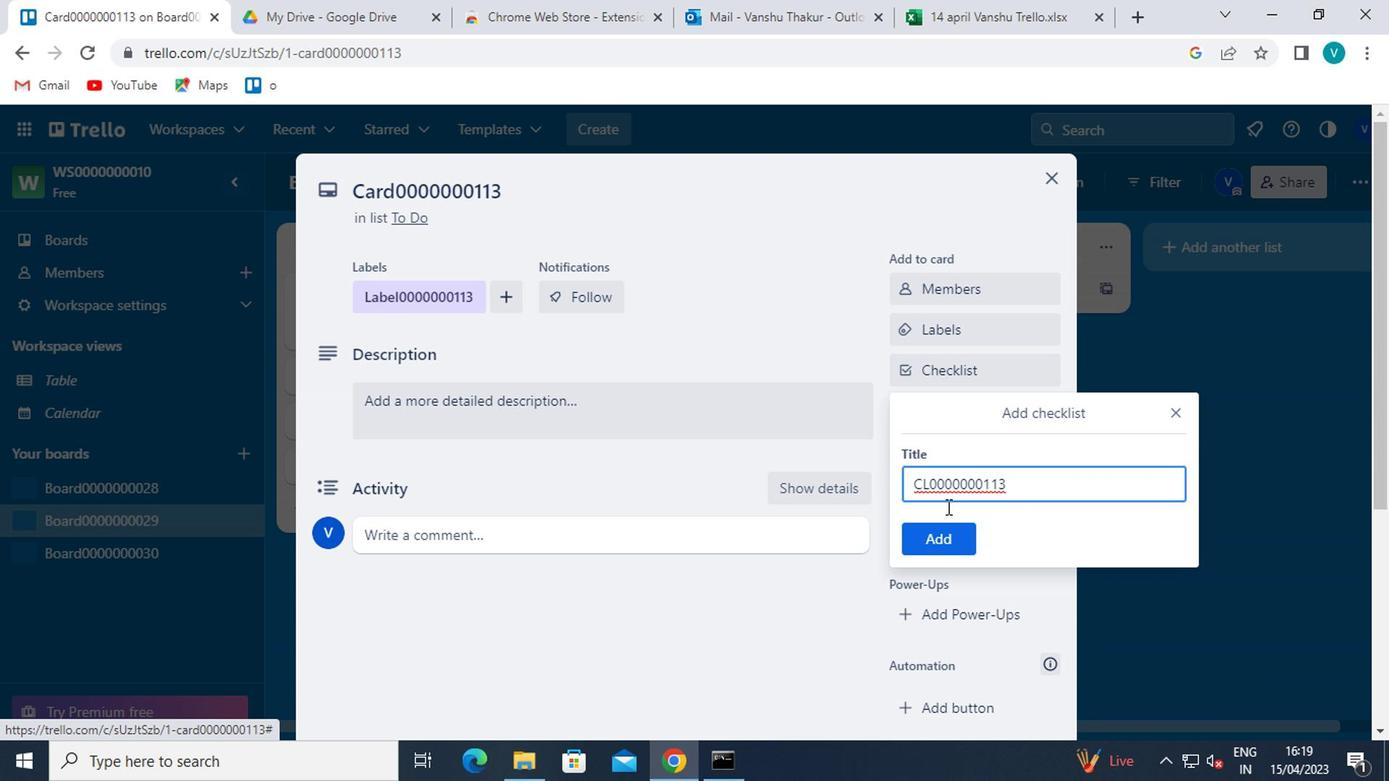 
Action: Mouse pressed left at (931, 550)
Screenshot: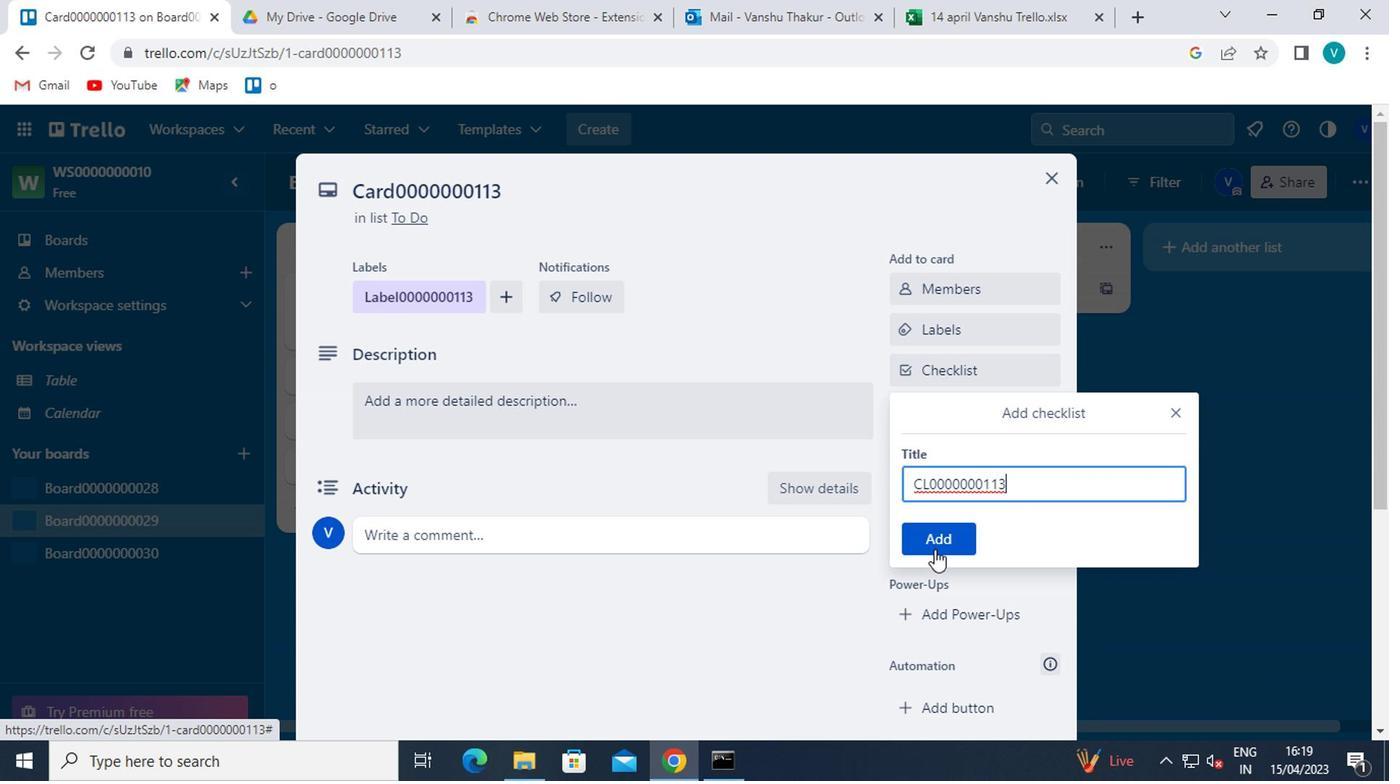 
Action: Mouse moved to (969, 408)
Screenshot: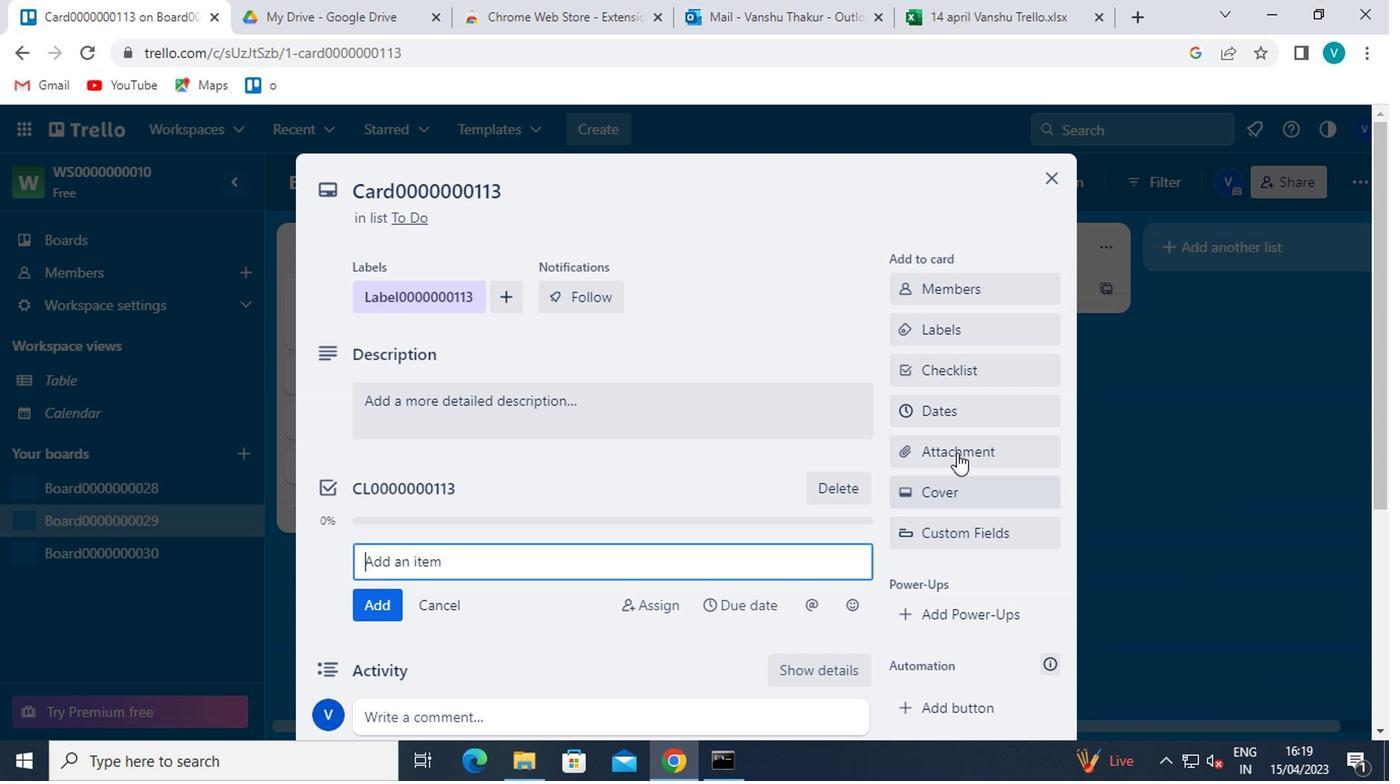 
Action: Mouse pressed left at (969, 408)
Screenshot: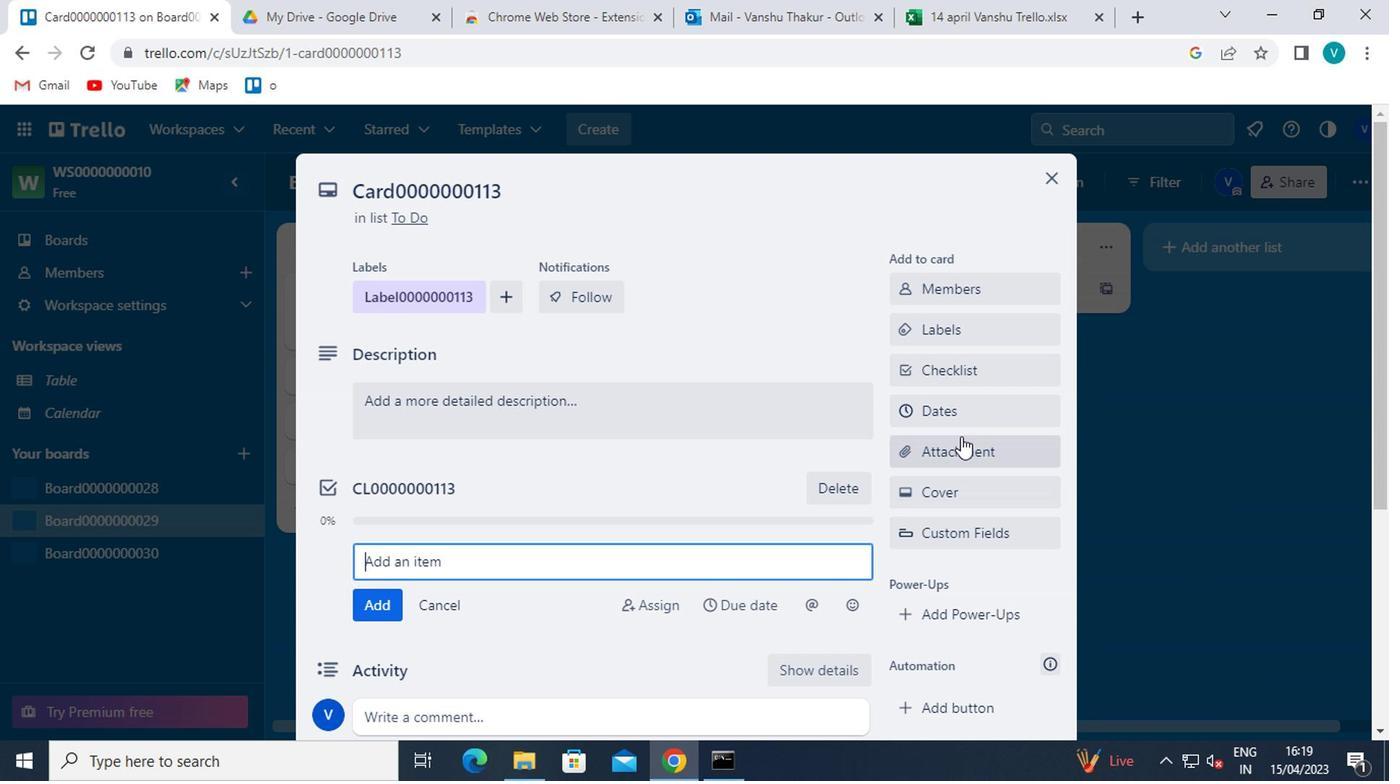 
Action: Mouse moved to (908, 544)
Screenshot: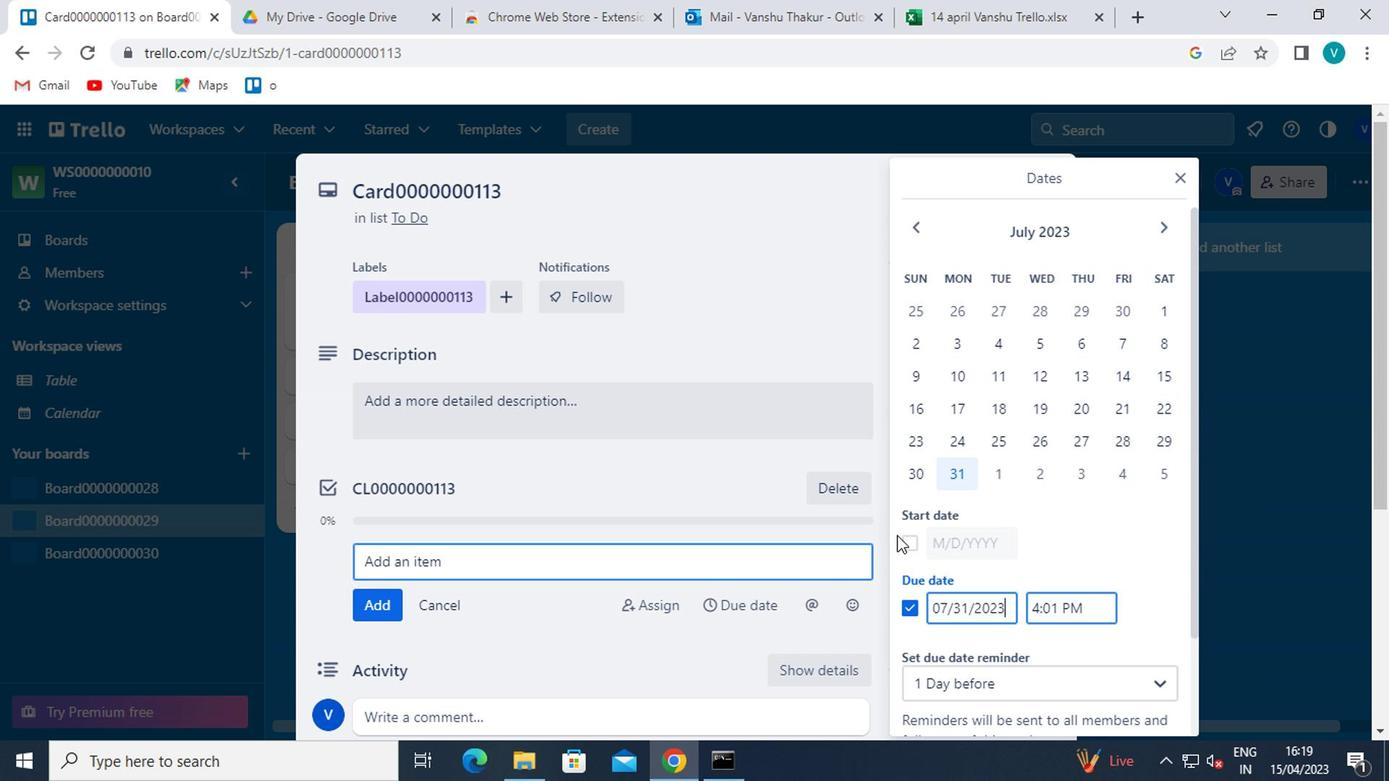 
Action: Mouse pressed left at (908, 544)
Screenshot: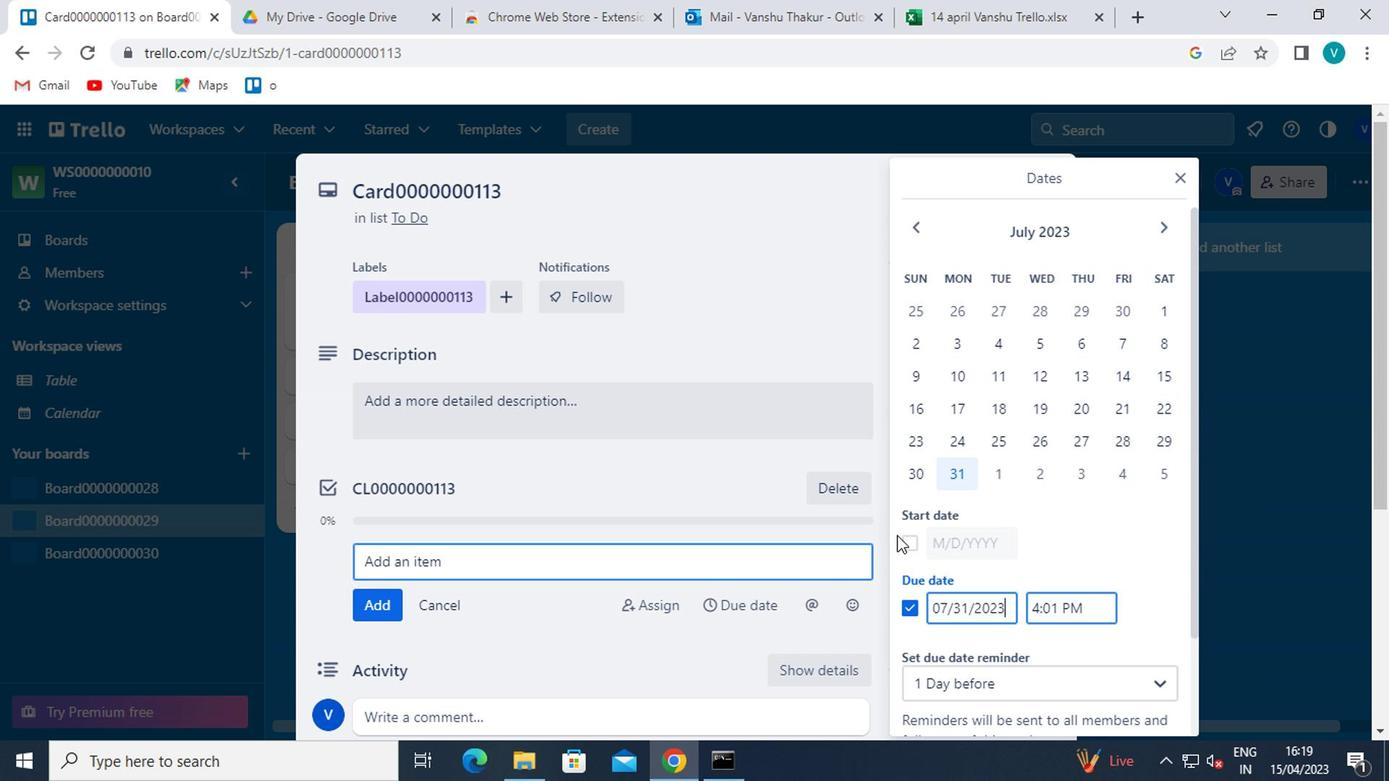 
Action: Mouse moved to (1150, 225)
Screenshot: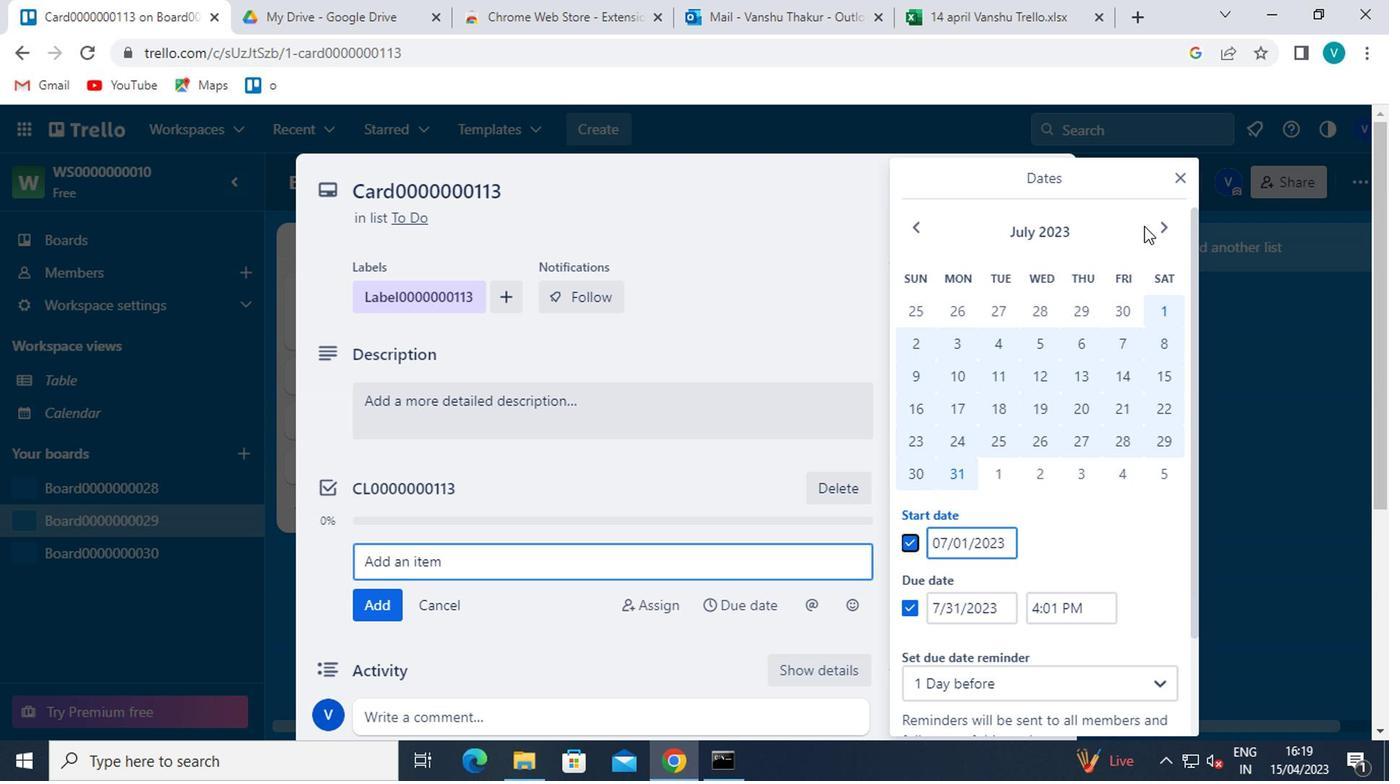 
Action: Mouse pressed left at (1150, 225)
Screenshot: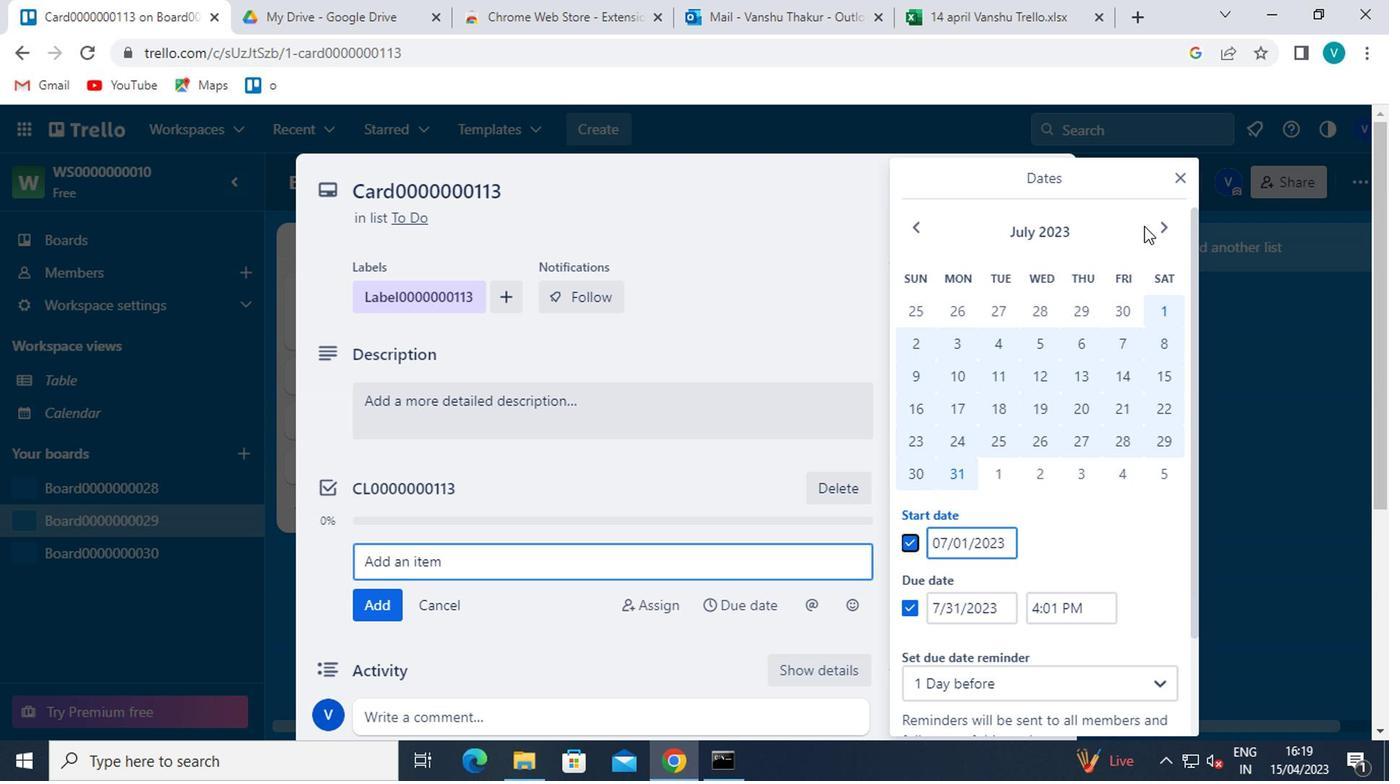 
Action: Mouse moved to (1000, 319)
Screenshot: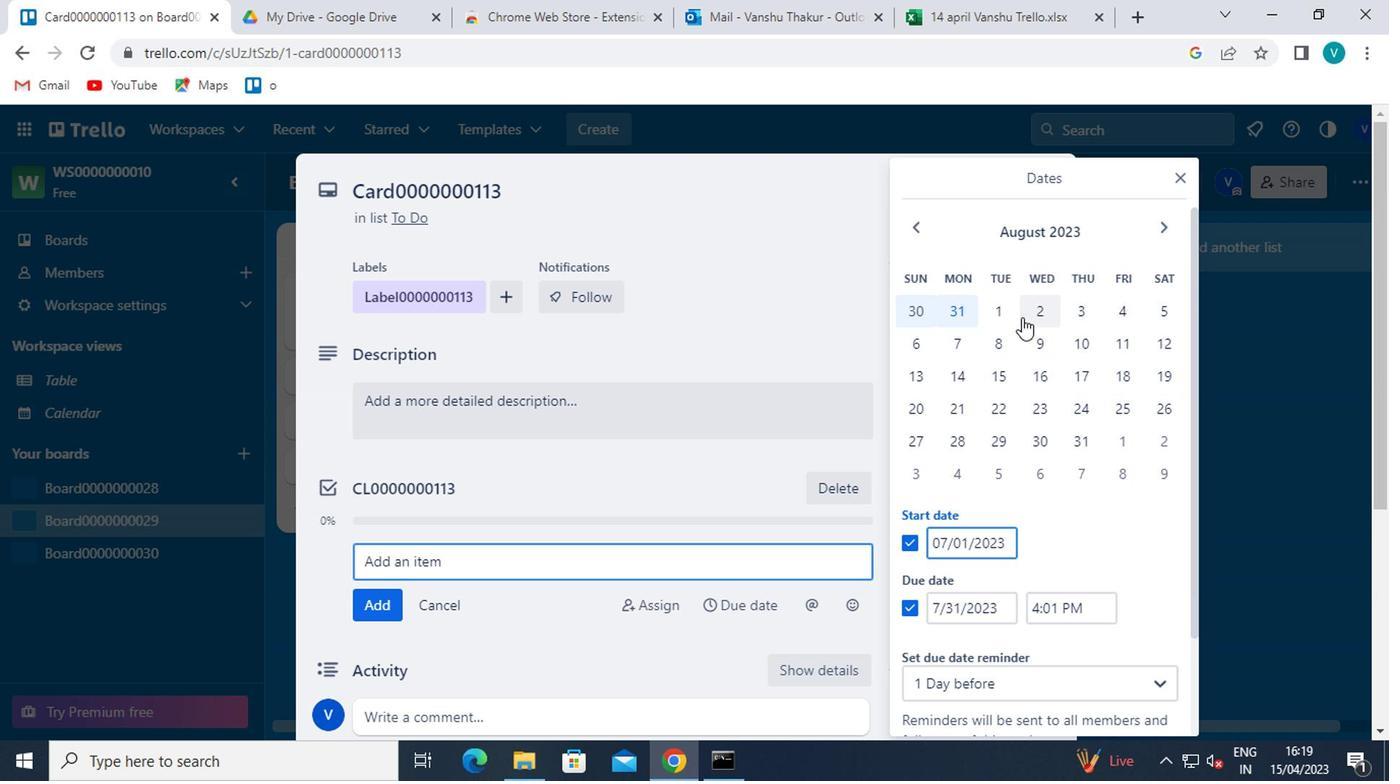 
Action: Mouse pressed left at (1000, 319)
Screenshot: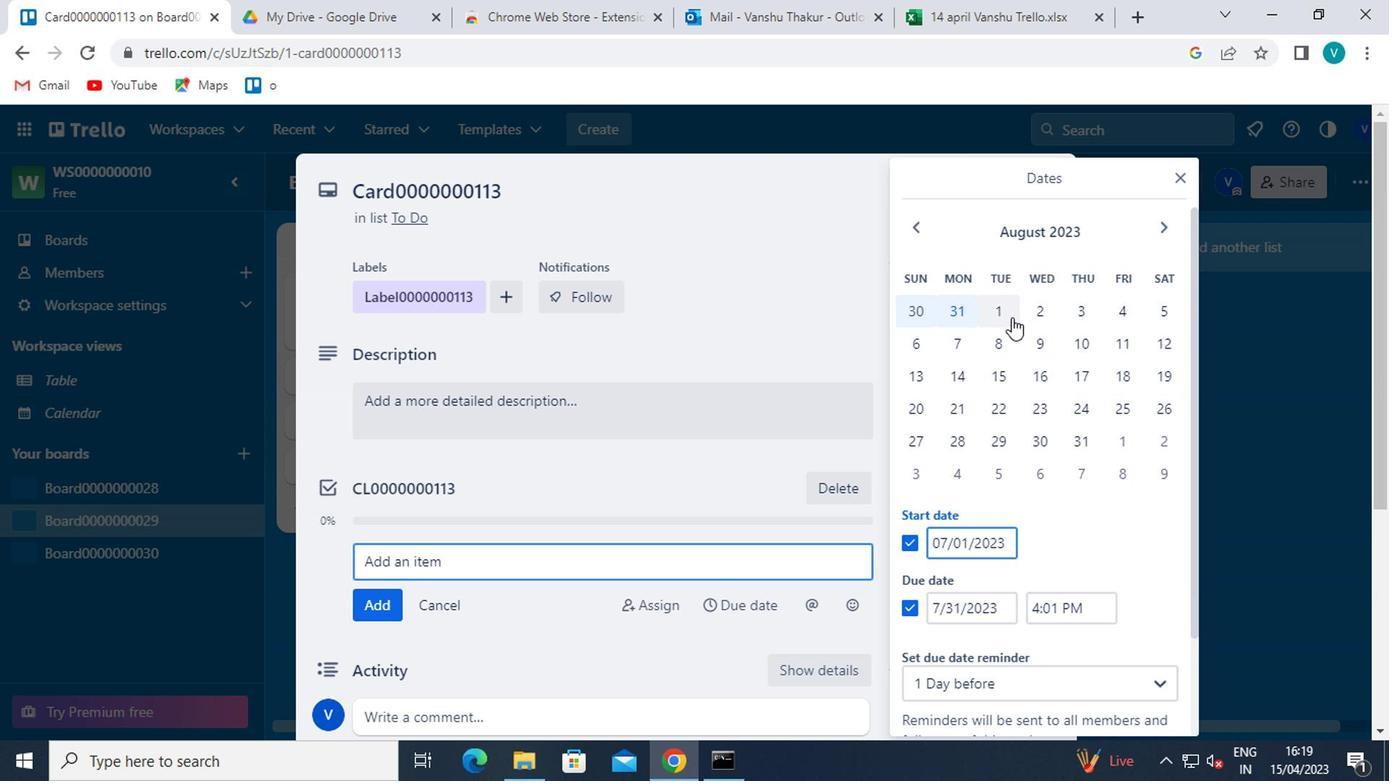
Action: Mouse moved to (1081, 436)
Screenshot: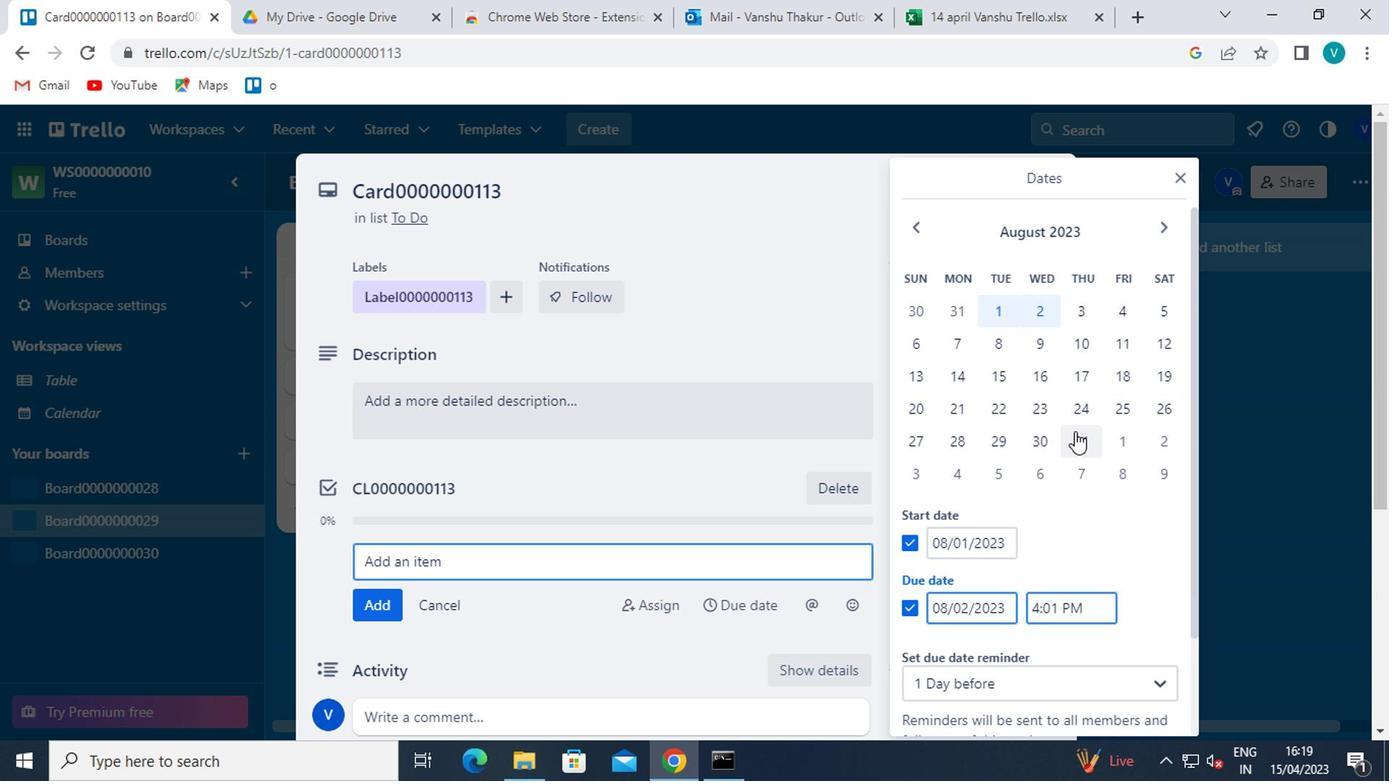
Action: Mouse pressed left at (1081, 436)
Screenshot: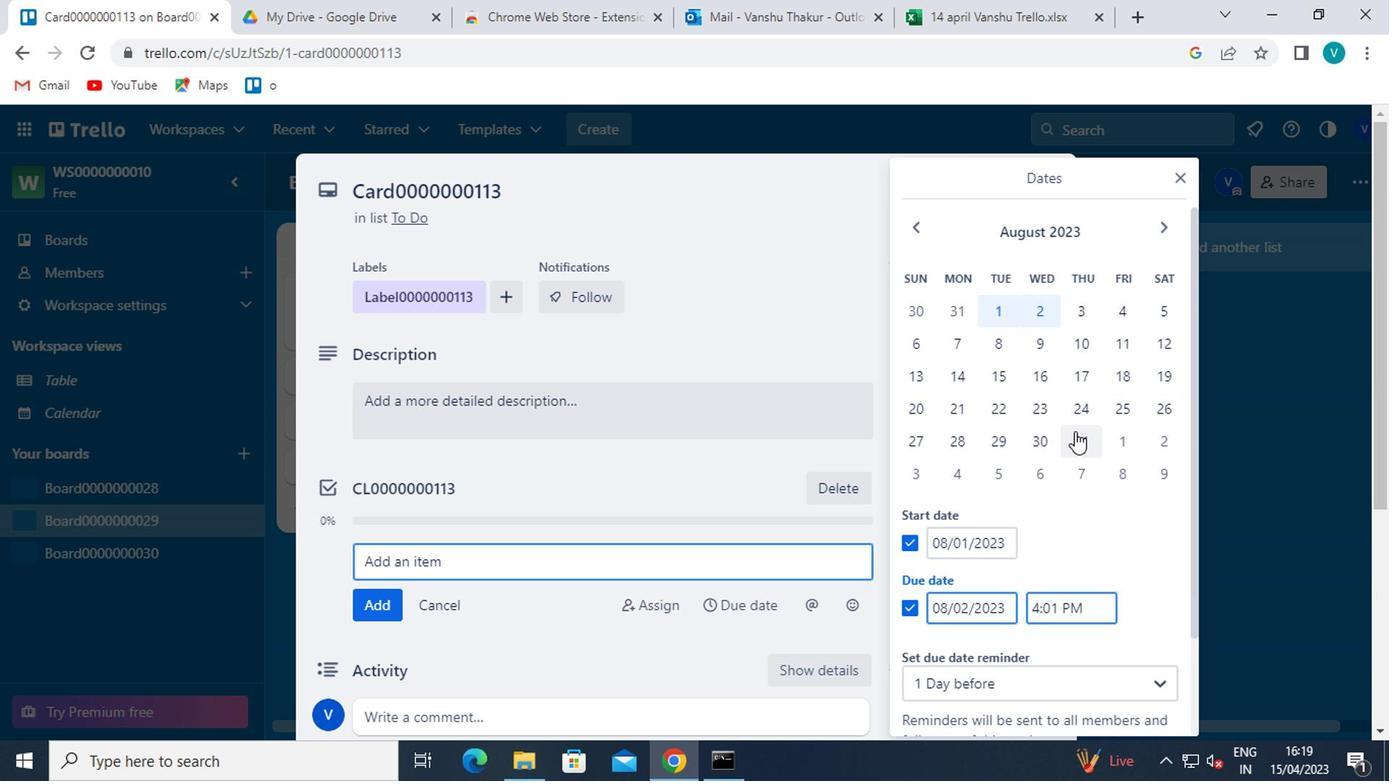 
Action: Mouse moved to (977, 567)
Screenshot: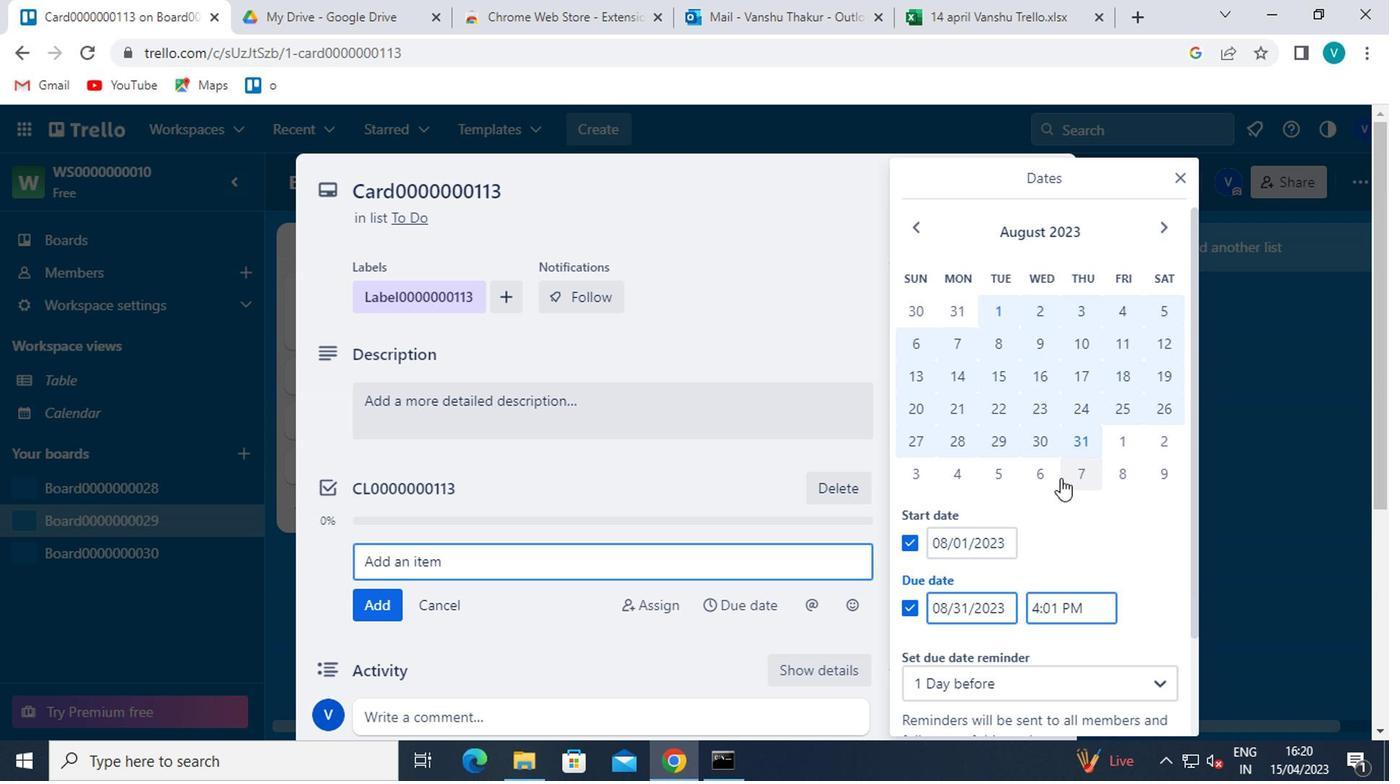 
Action: Mouse scrolled (977, 566) with delta (0, -1)
Screenshot: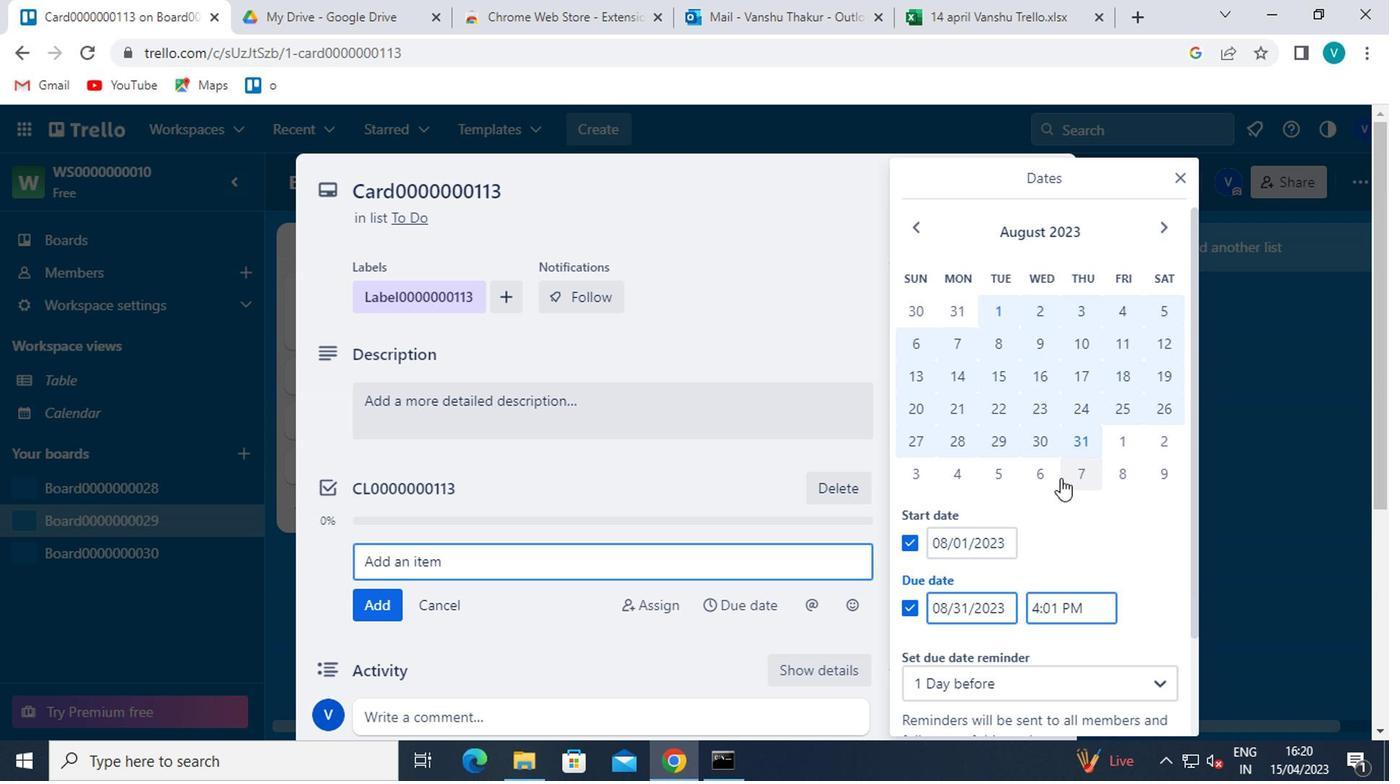 
Action: Mouse moved to (976, 569)
Screenshot: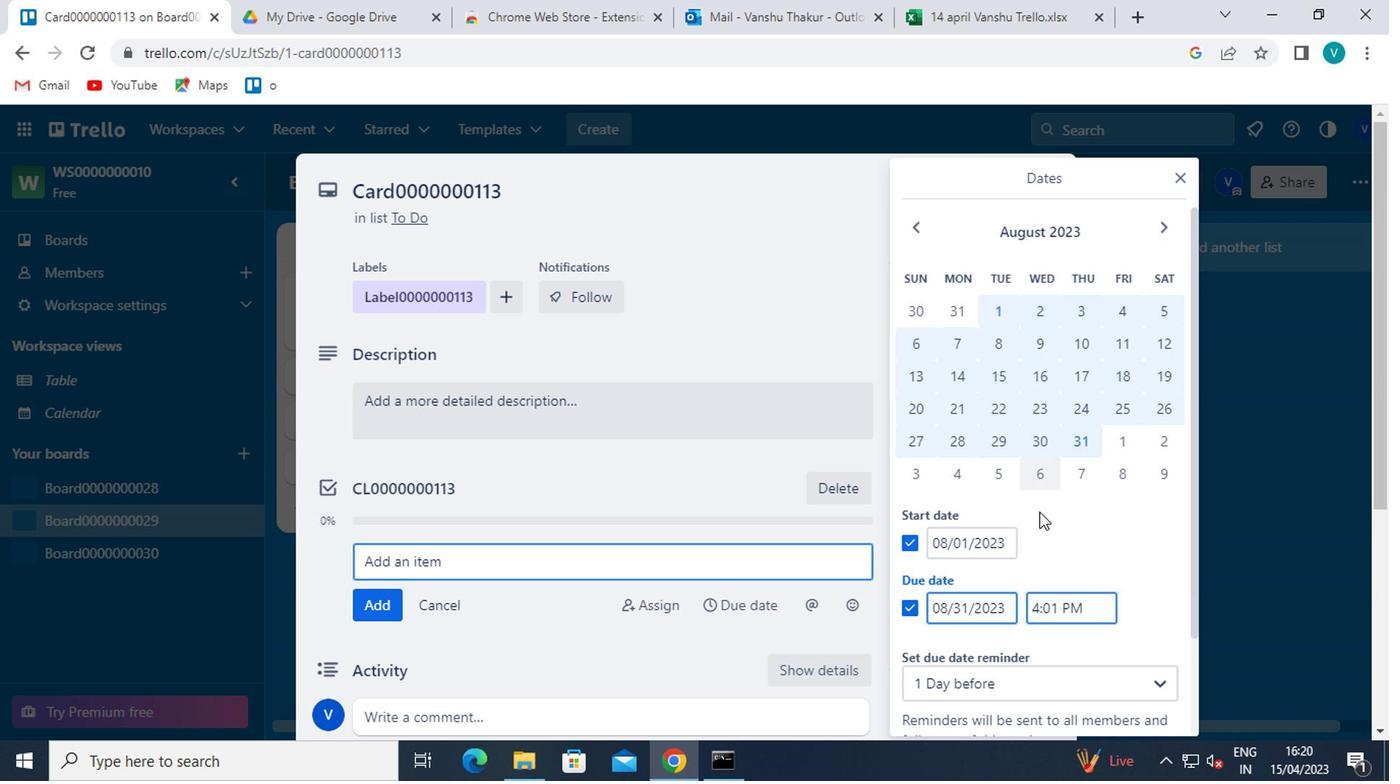 
Action: Mouse scrolled (976, 568) with delta (0, -1)
Screenshot: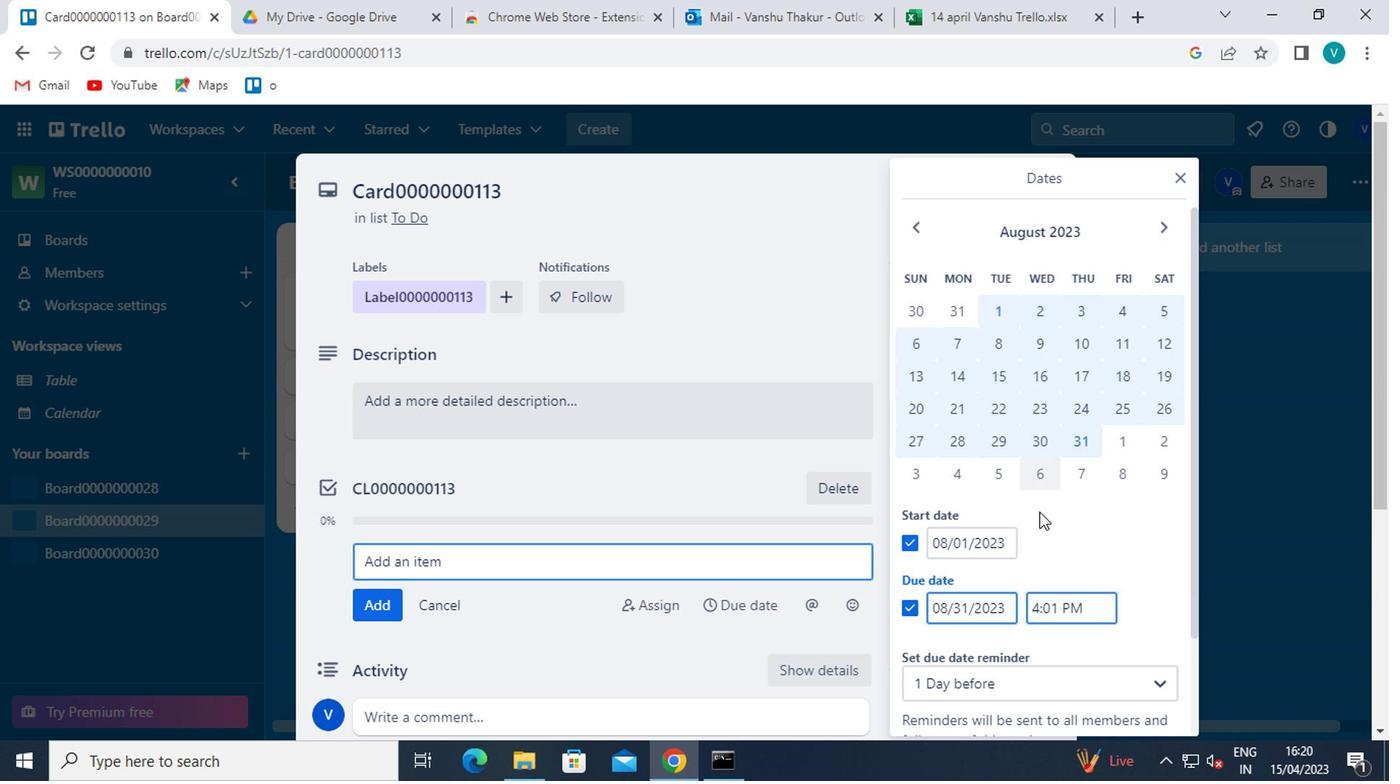 
Action: Mouse moved to (976, 569)
Screenshot: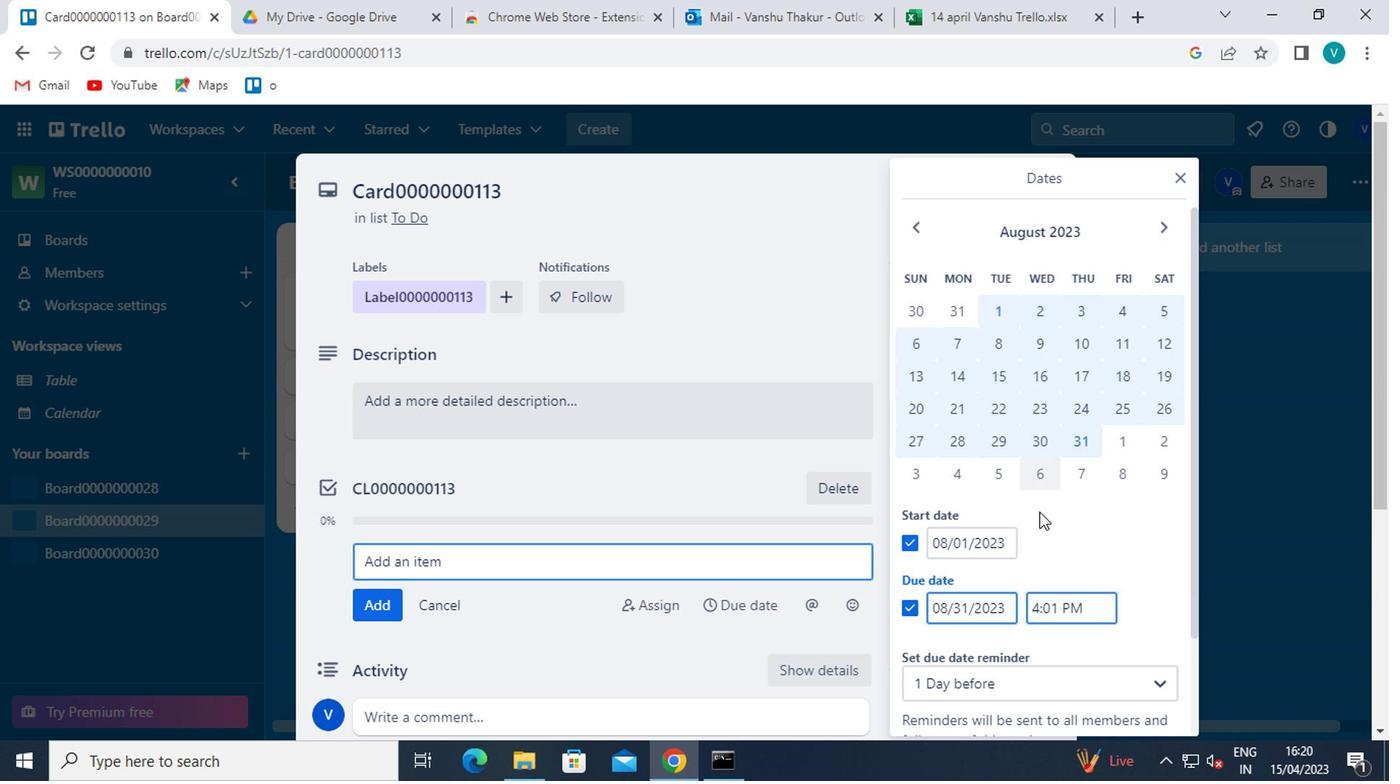 
Action: Mouse scrolled (976, 568) with delta (0, -1)
Screenshot: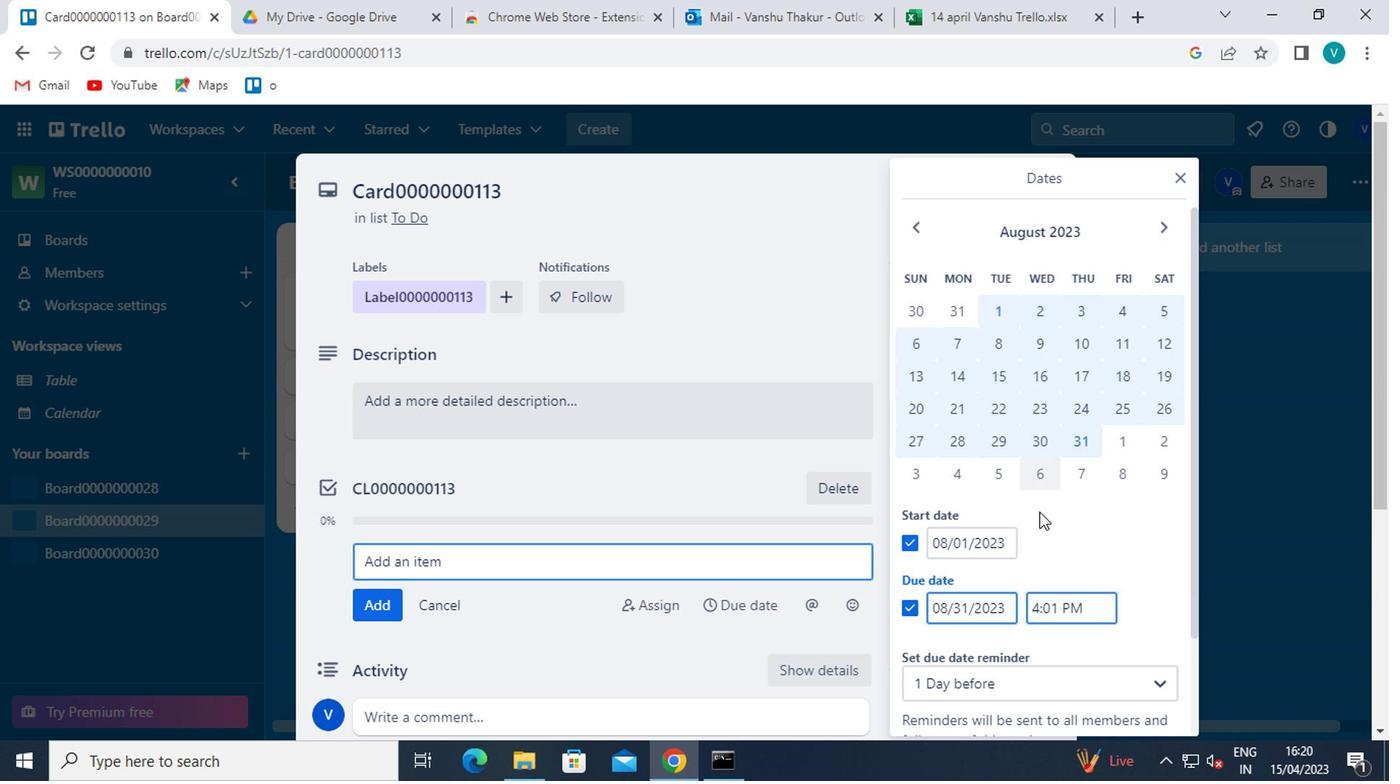 
Action: Mouse moved to (961, 654)
Screenshot: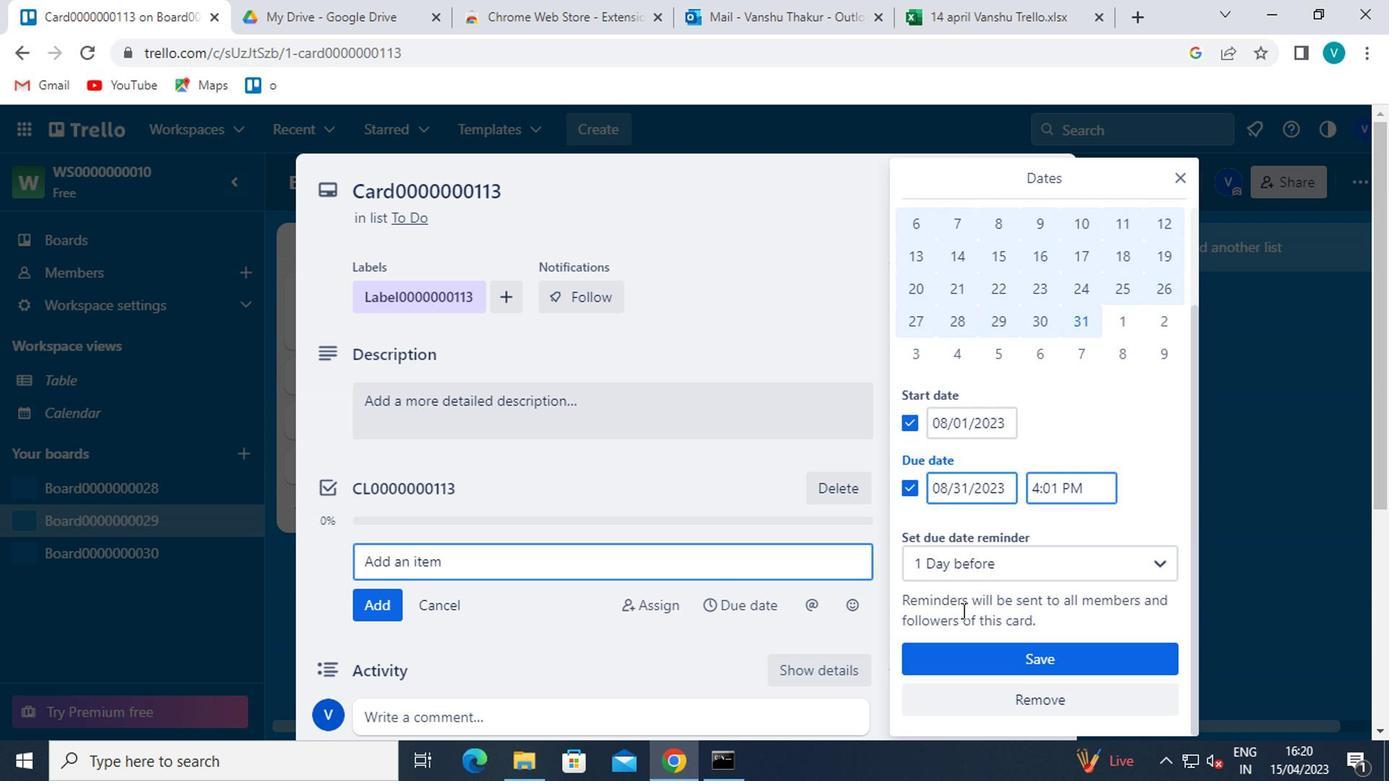 
Action: Mouse pressed left at (961, 654)
Screenshot: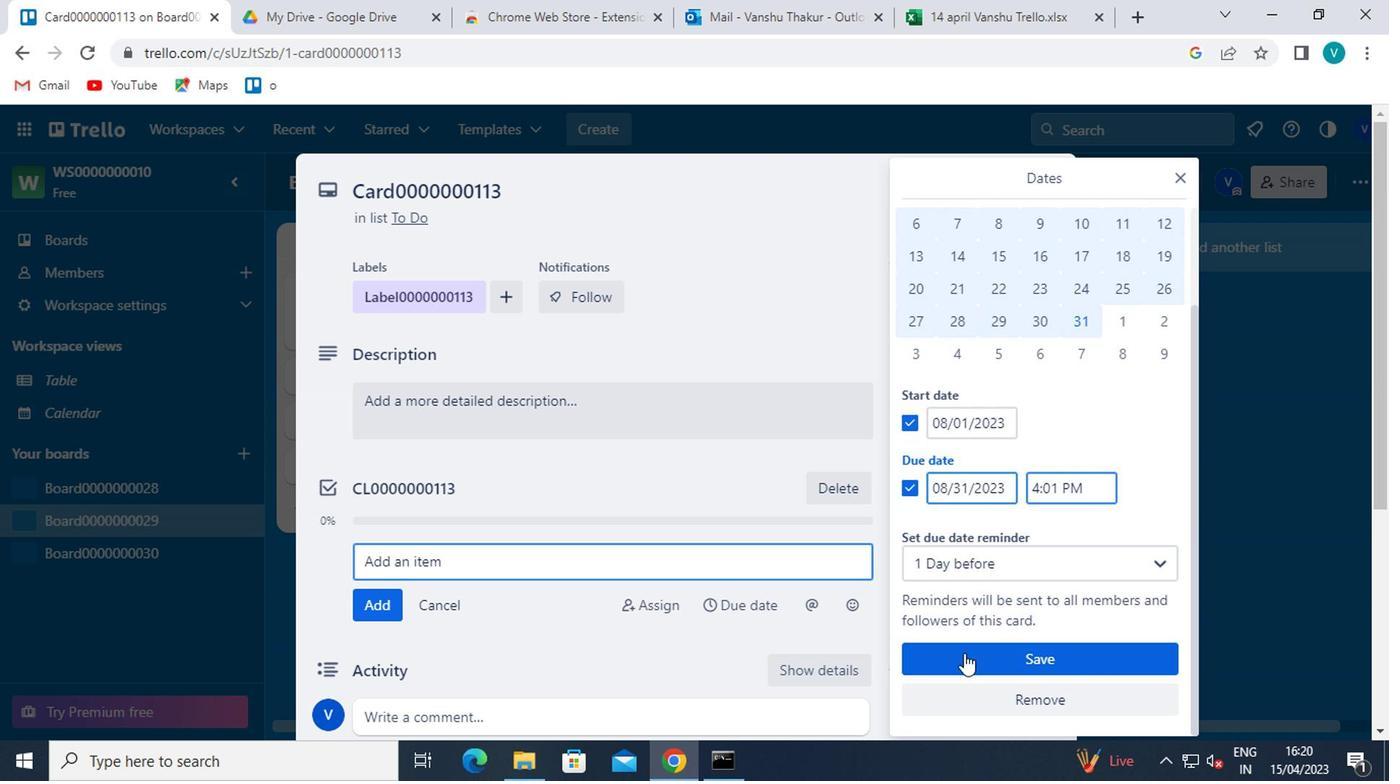 
